 Task: Look for space in Lebu, Chile from 4th June, 2023 to 8th June, 2023 for 2 adults in price range Rs.8000 to Rs.16000. Place can be private room with 1  bedroom having 1 bed and 1 bathroom. Property type can be house, flat, guest house, hotel. Booking option can be shelf check-in. Required host language is English.
Action: Mouse moved to (409, 131)
Screenshot: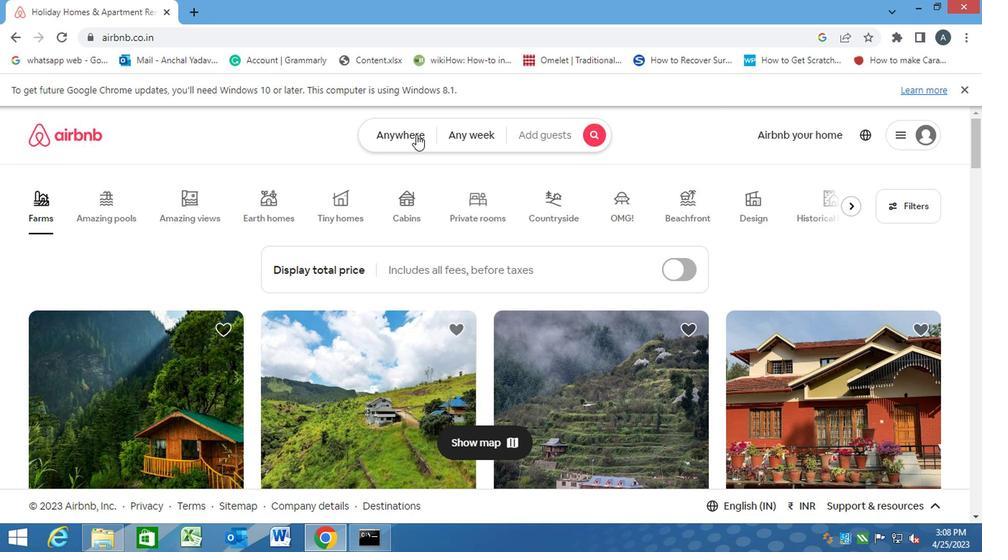 
Action: Mouse pressed left at (409, 131)
Screenshot: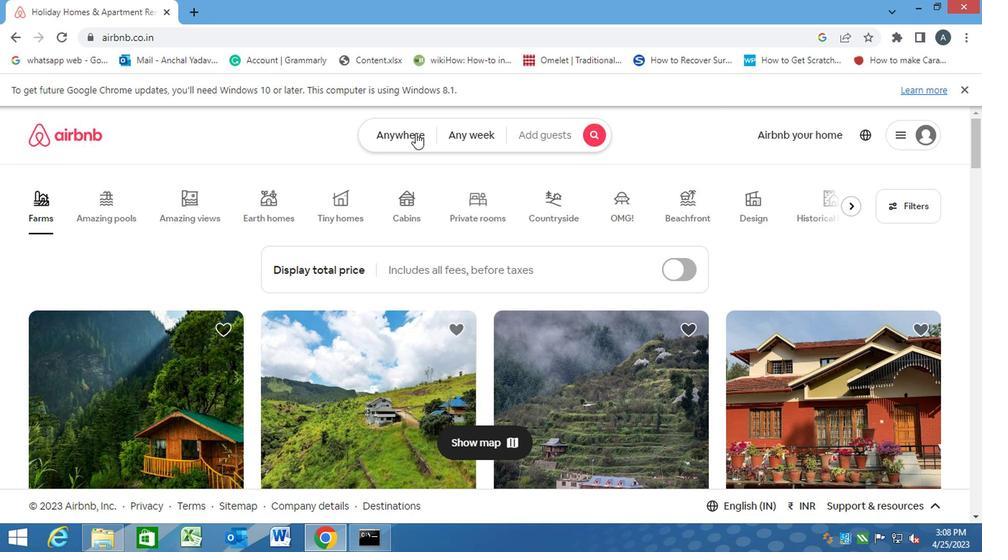 
Action: Mouse moved to (319, 180)
Screenshot: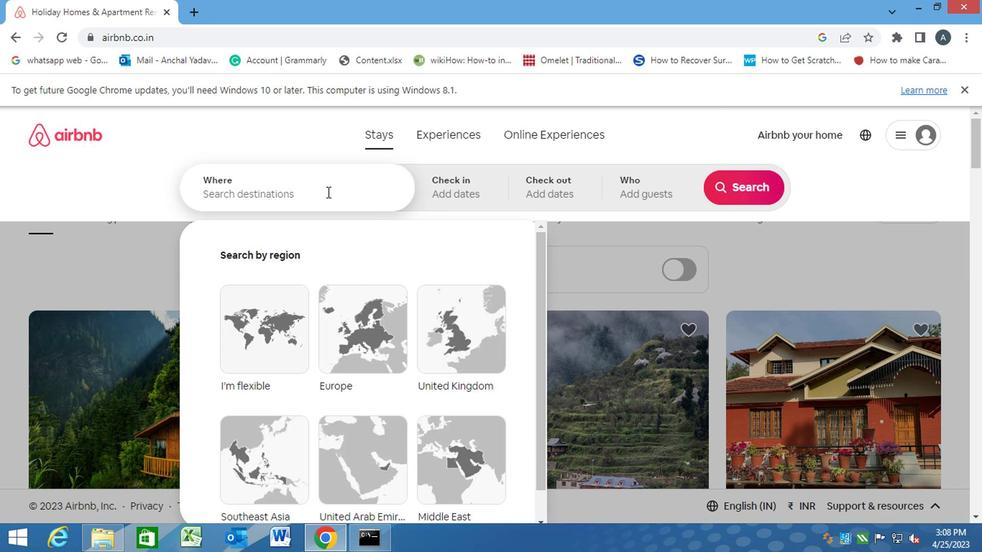 
Action: Mouse pressed left at (319, 180)
Screenshot: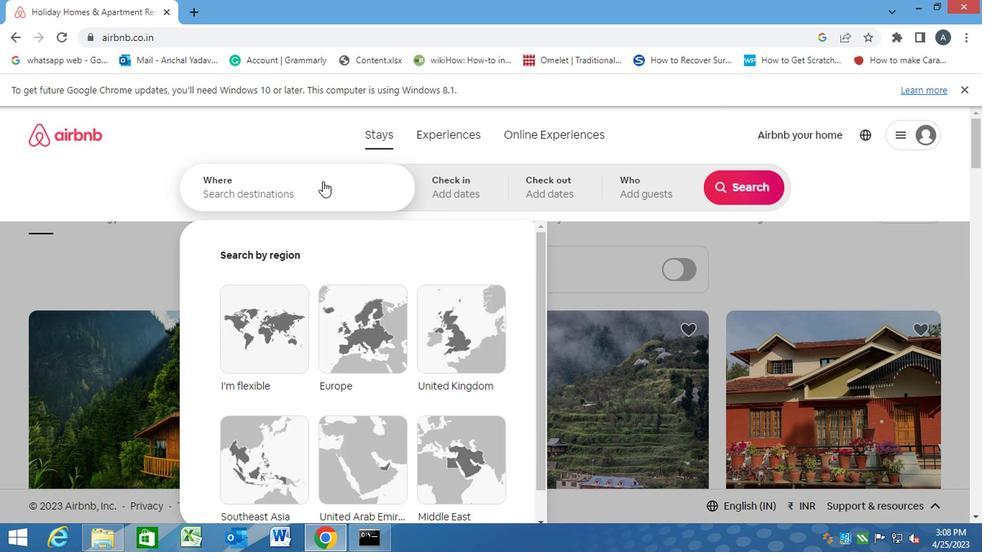 
Action: Key pressed l<Key.backspace><Key.caps_lock>l<Key.caps_lock>ebu,<Key.space><Key.caps_lock>c<Key.caps_lock>hile<Key.enter>
Screenshot: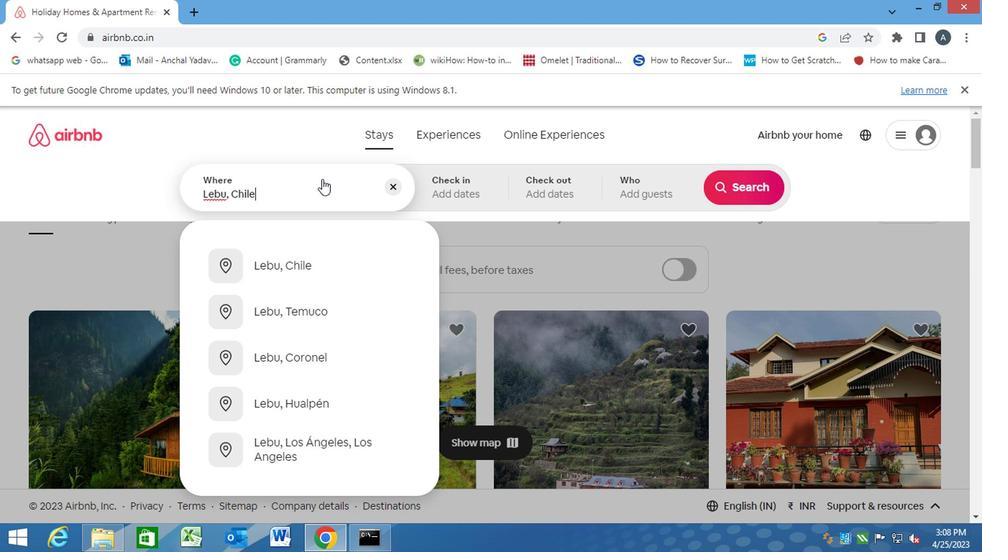 
Action: Mouse moved to (725, 297)
Screenshot: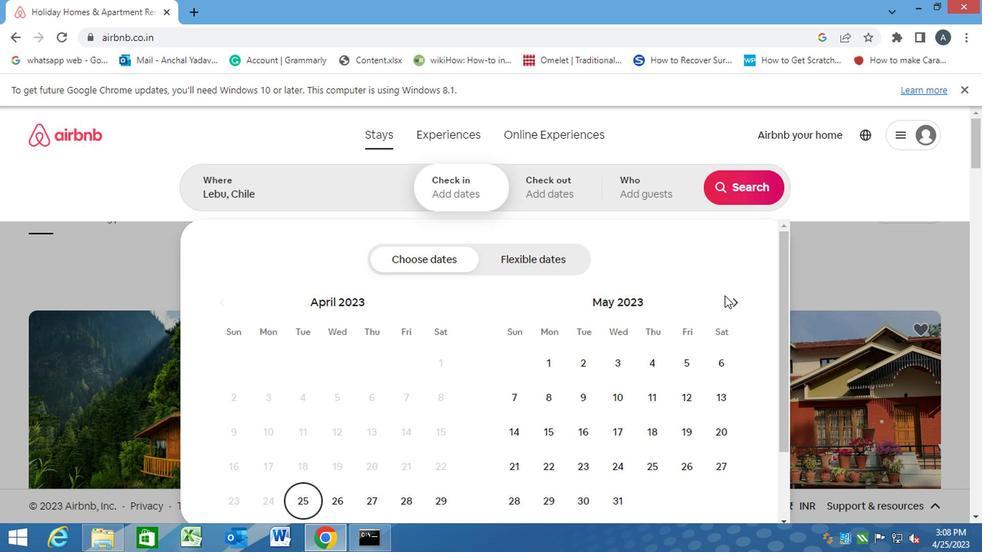 
Action: Mouse pressed left at (725, 297)
Screenshot: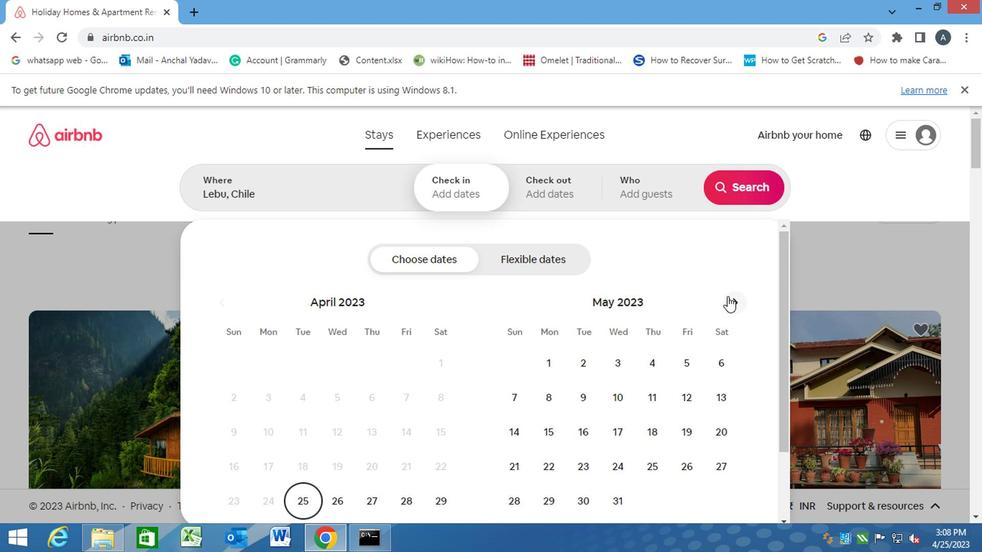 
Action: Mouse moved to (518, 395)
Screenshot: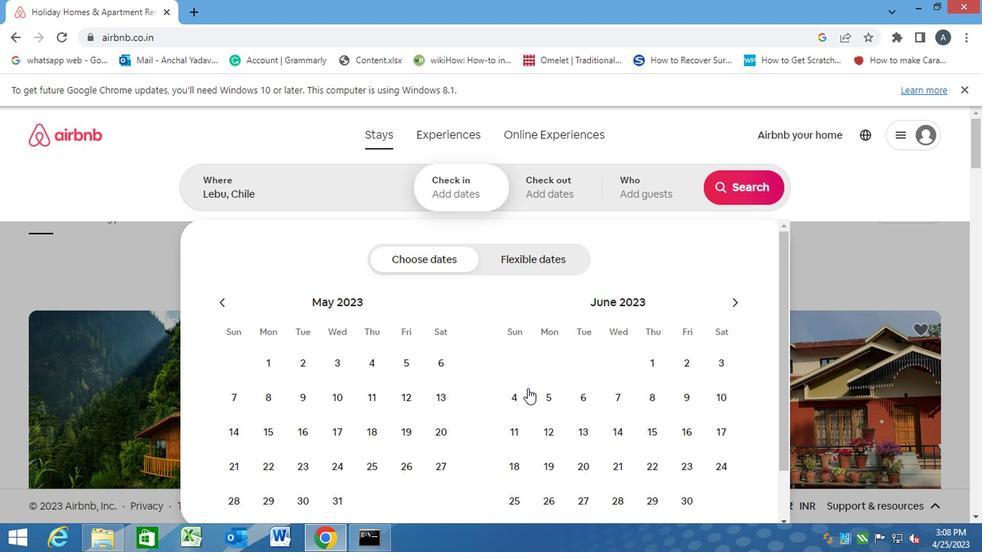 
Action: Mouse pressed left at (518, 395)
Screenshot: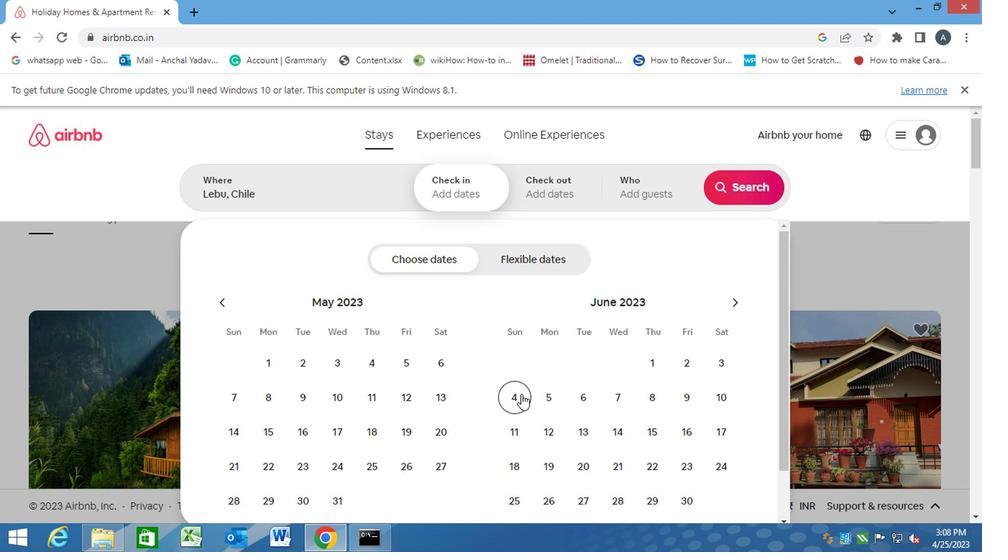
Action: Mouse moved to (656, 400)
Screenshot: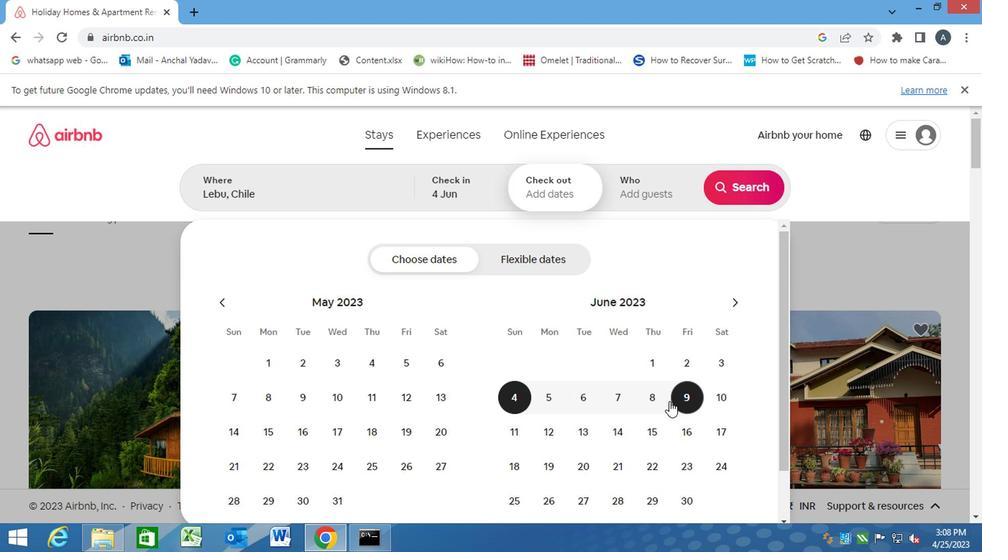 
Action: Mouse pressed left at (656, 400)
Screenshot: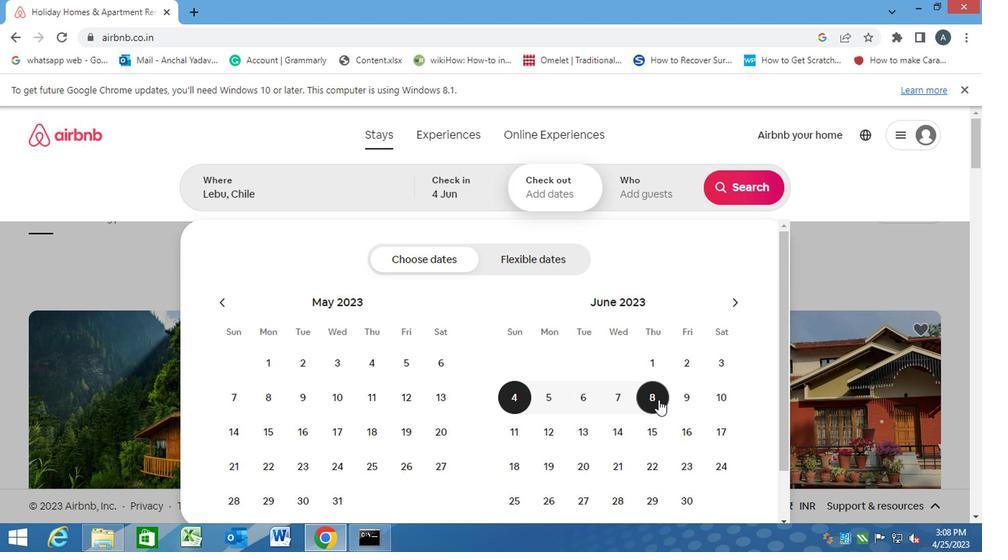 
Action: Mouse moved to (649, 191)
Screenshot: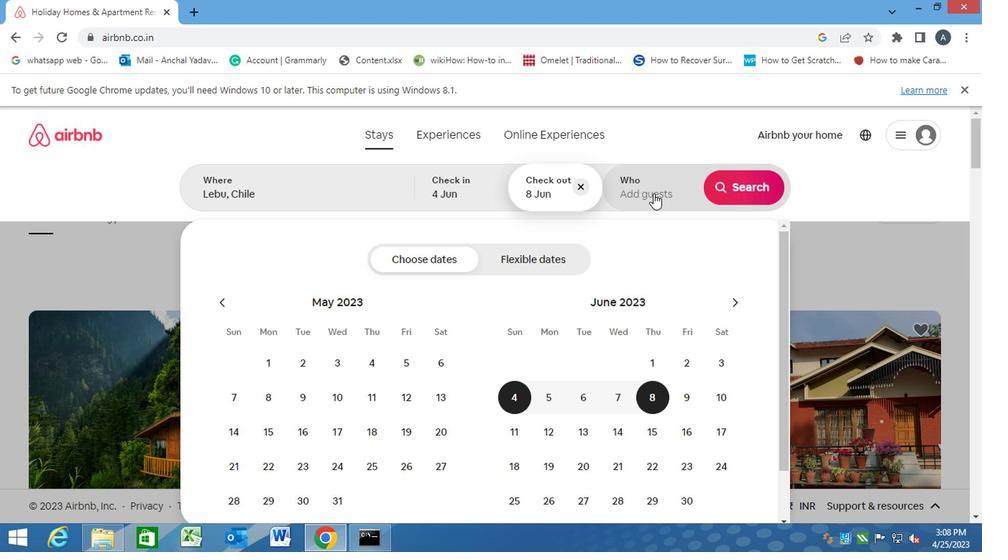 
Action: Mouse pressed left at (649, 191)
Screenshot: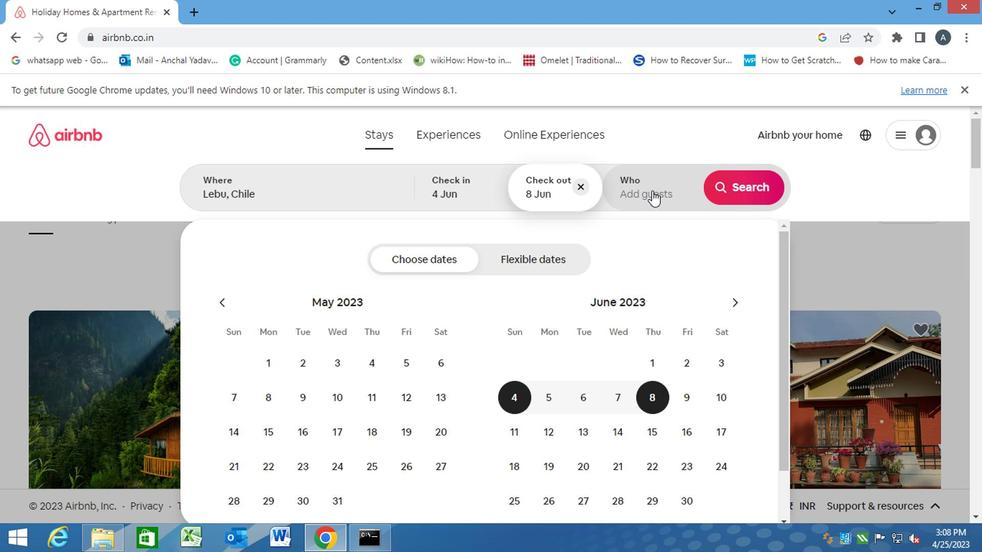 
Action: Mouse moved to (747, 266)
Screenshot: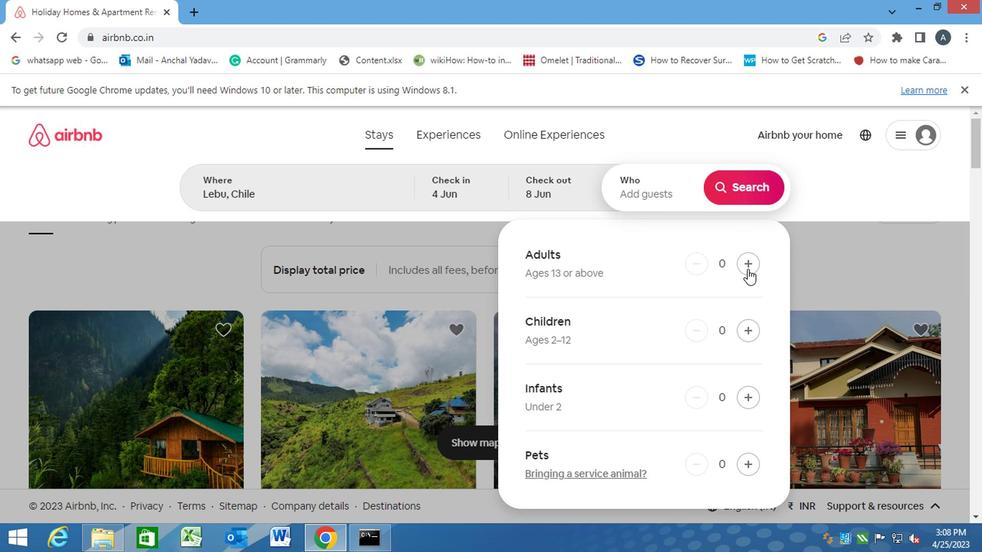 
Action: Mouse pressed left at (747, 266)
Screenshot: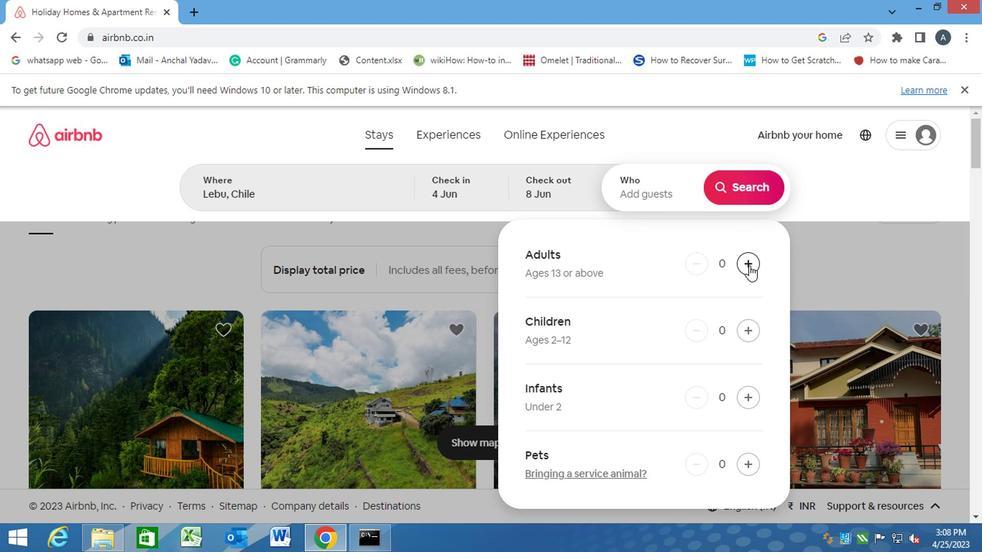 
Action: Mouse pressed left at (747, 266)
Screenshot: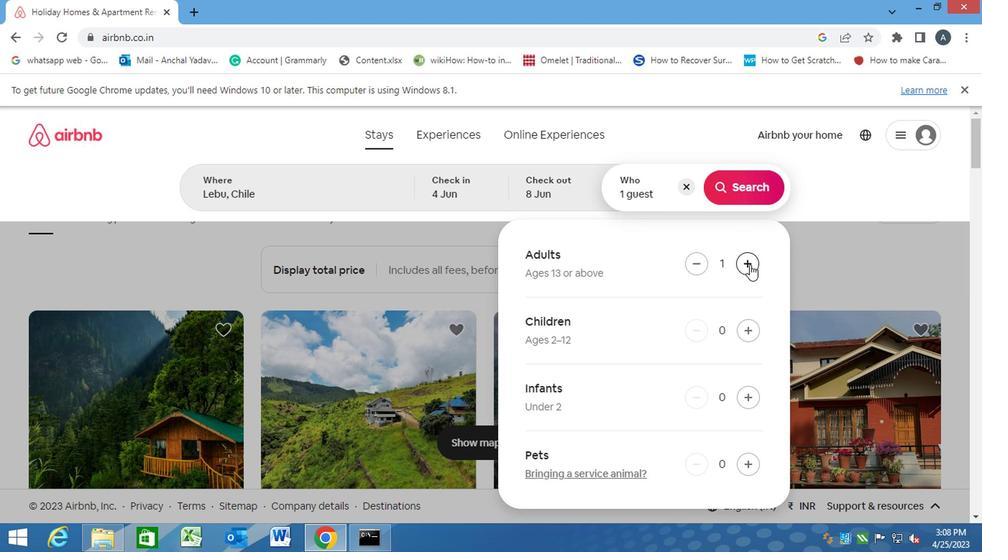 
Action: Mouse moved to (745, 205)
Screenshot: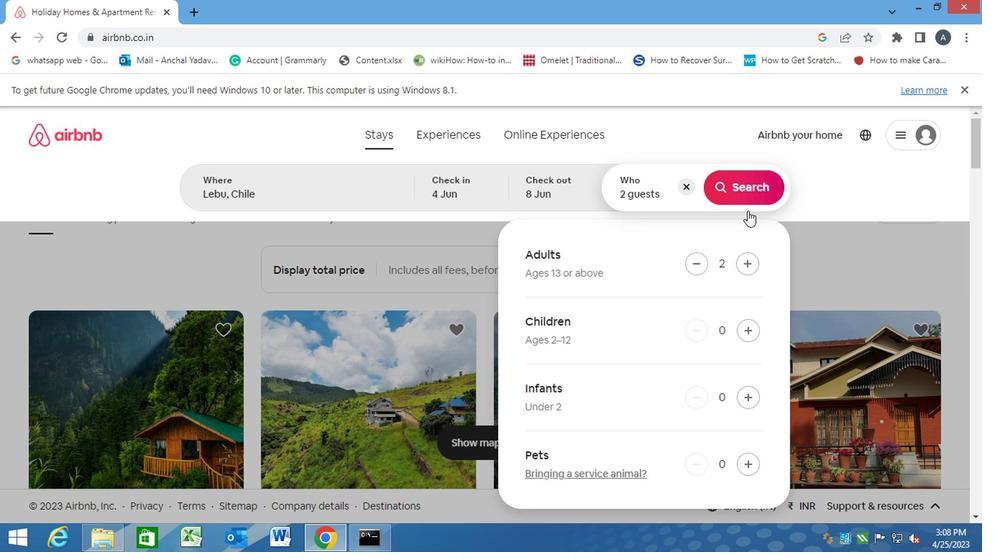 
Action: Mouse pressed left at (745, 205)
Screenshot: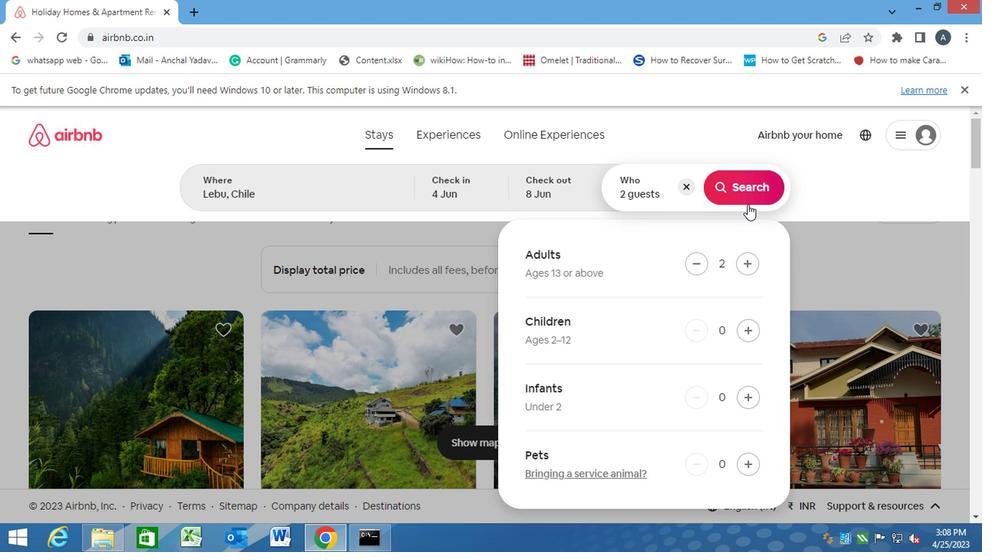 
Action: Mouse moved to (933, 197)
Screenshot: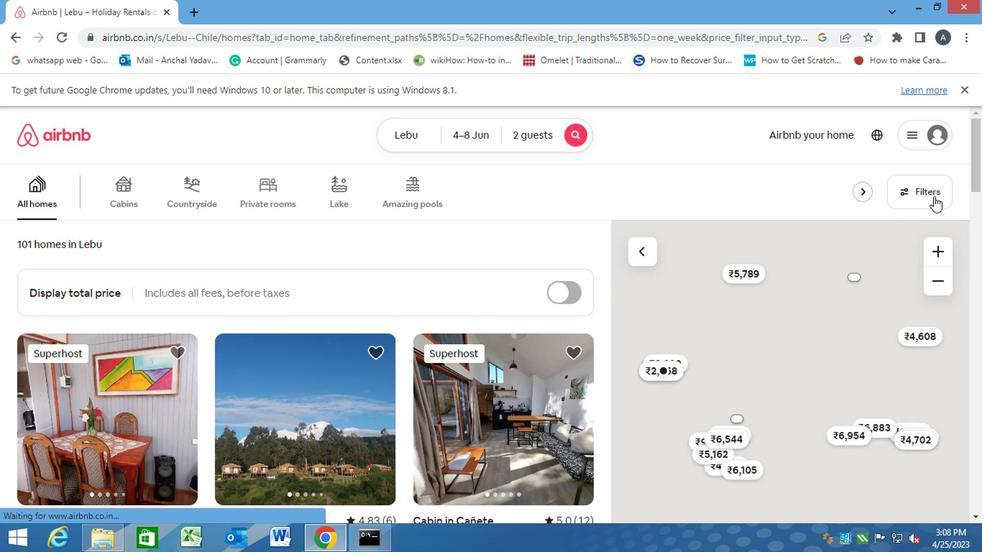 
Action: Mouse pressed left at (933, 197)
Screenshot: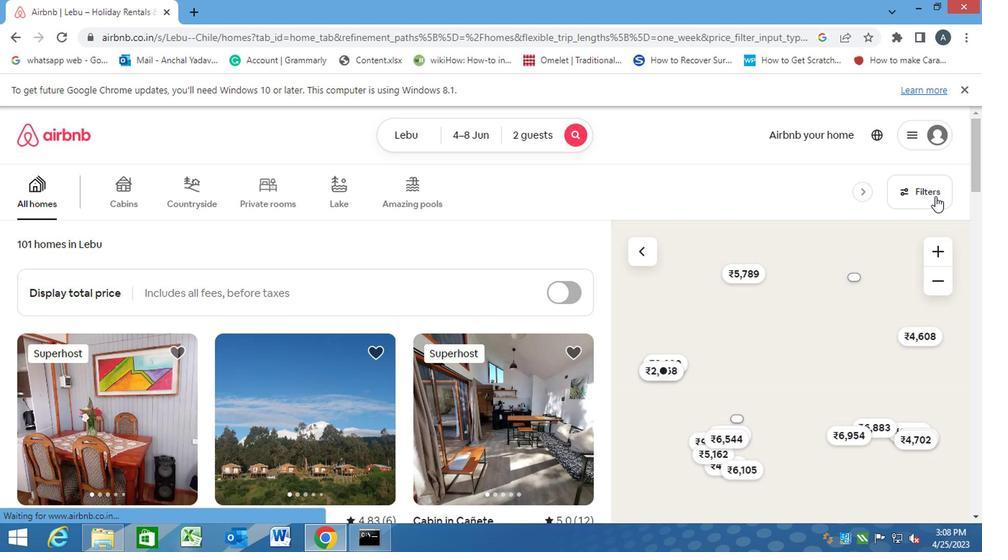 
Action: Mouse moved to (318, 368)
Screenshot: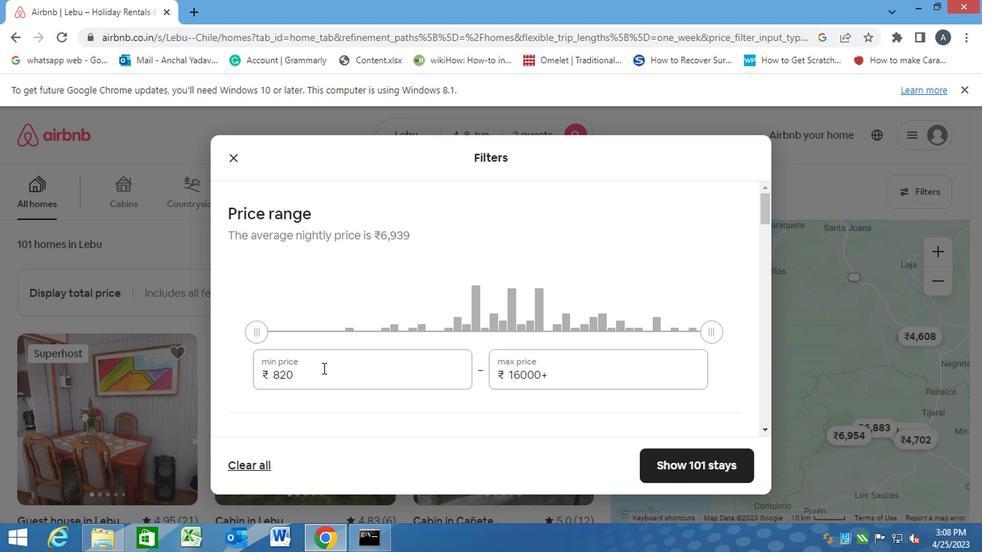 
Action: Mouse pressed left at (318, 368)
Screenshot: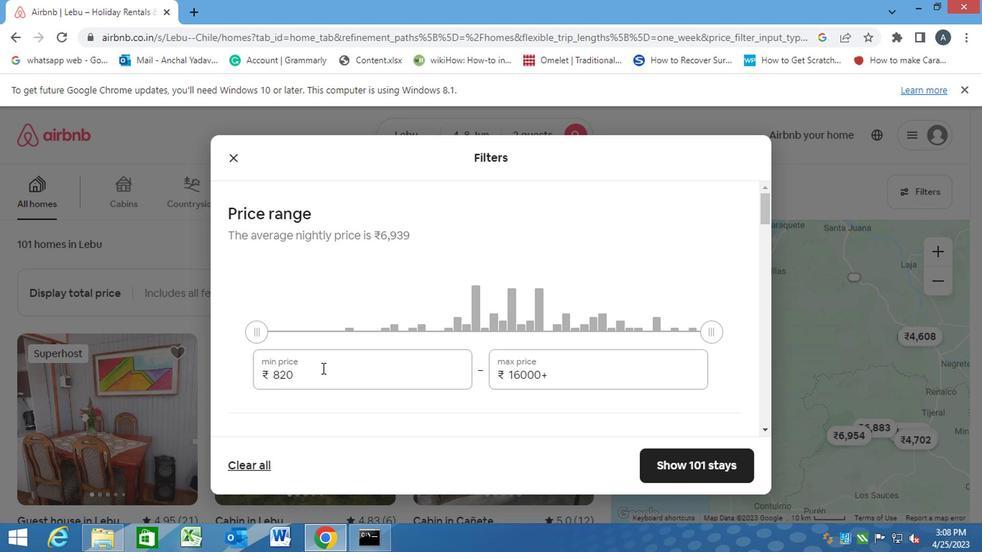 
Action: Mouse moved to (242, 377)
Screenshot: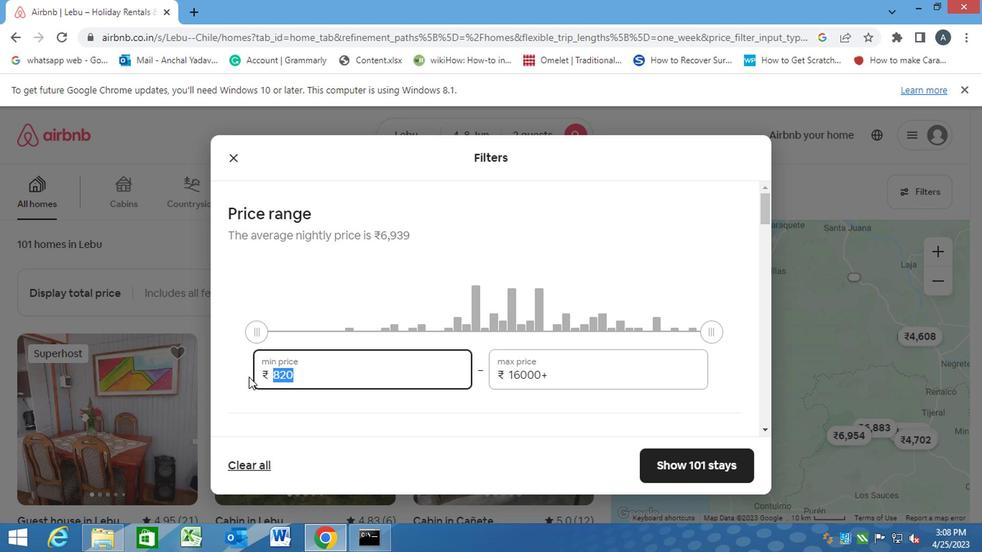 
Action: Key pressed 8000<Key.backspace><Key.backspace><Key.backspace><Key.backspace><Key.backspace><Key.backspace><Key.backspace><Key.backspace><Key.backspace><Key.backspace><Key.backspace><Key.backspace><Key.backspace>8000<Key.tab><Key.backspace>1000
Screenshot: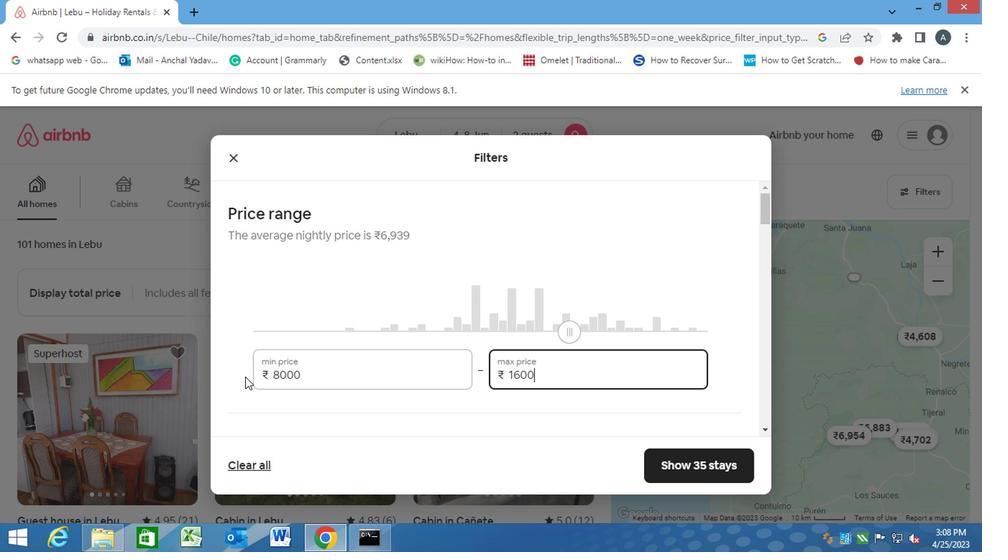 
Action: Mouse moved to (292, 417)
Screenshot: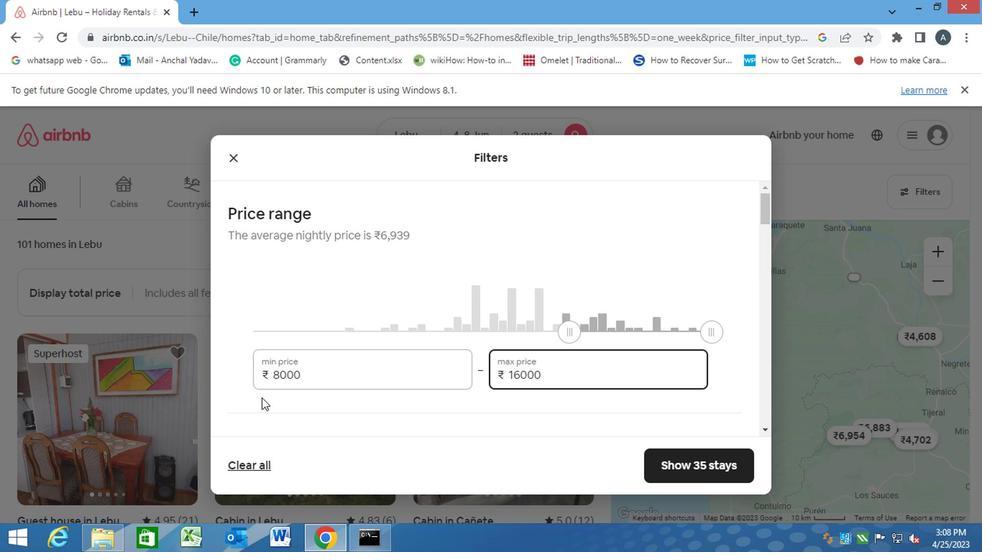 
Action: Mouse pressed left at (292, 417)
Screenshot: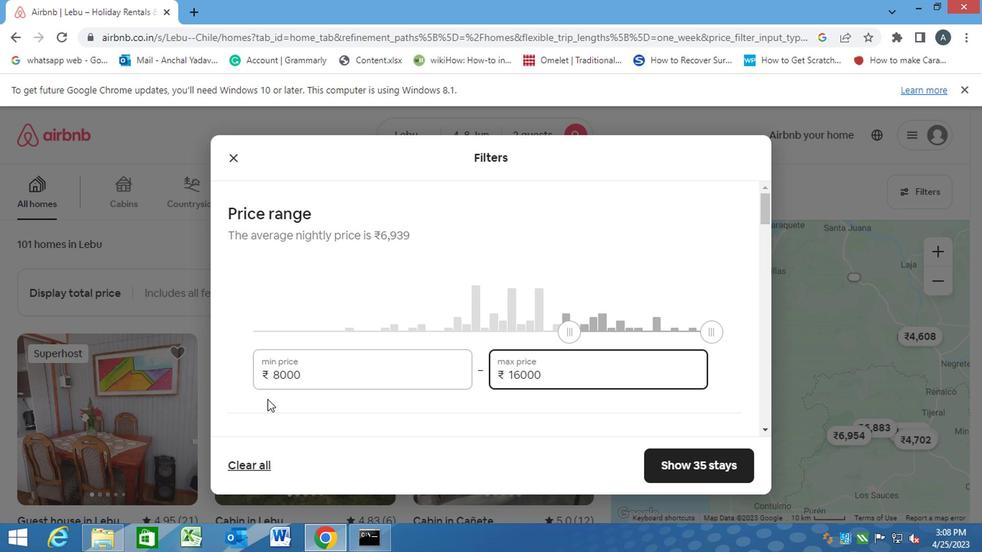 
Action: Mouse scrolled (292, 417) with delta (0, 0)
Screenshot: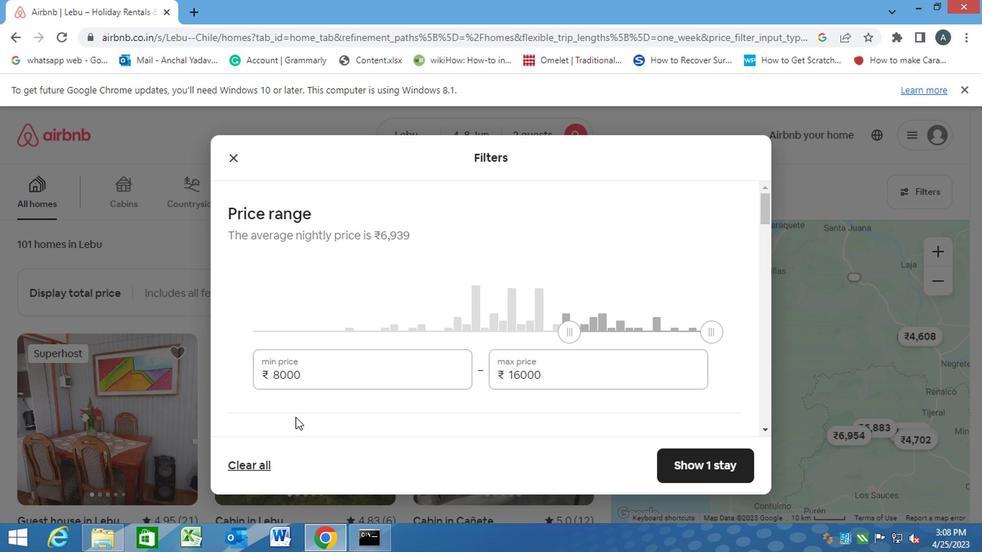 
Action: Mouse scrolled (292, 417) with delta (0, 0)
Screenshot: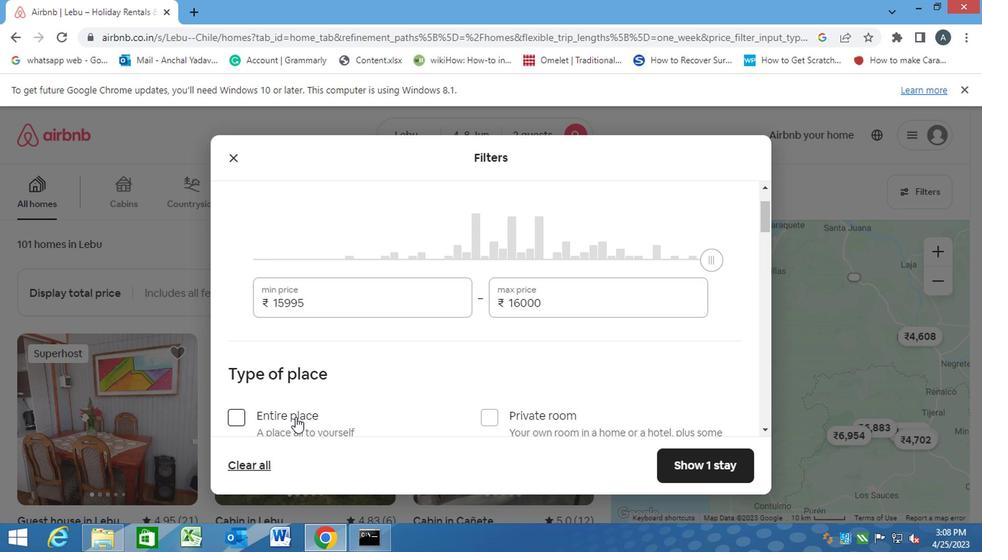 
Action: Mouse moved to (485, 352)
Screenshot: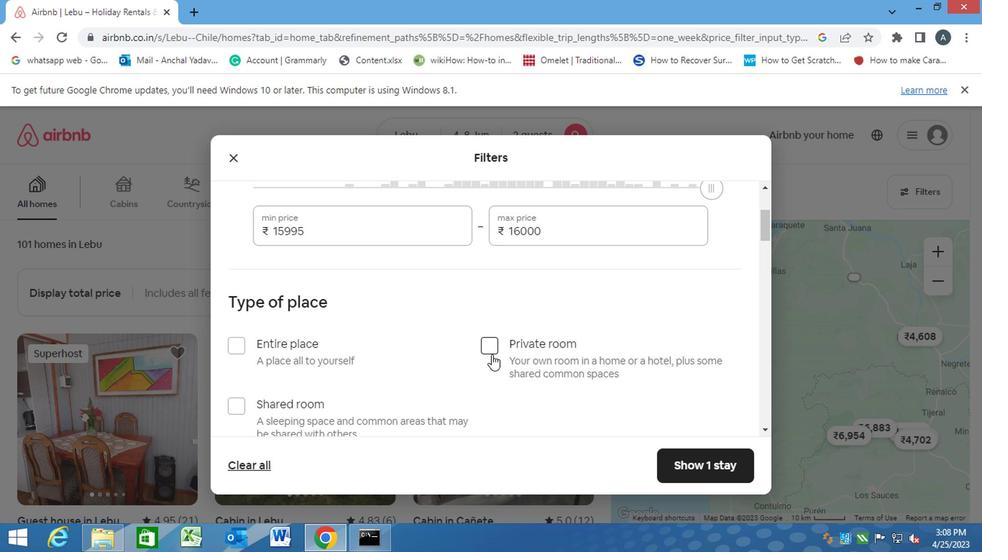 
Action: Mouse pressed left at (485, 352)
Screenshot: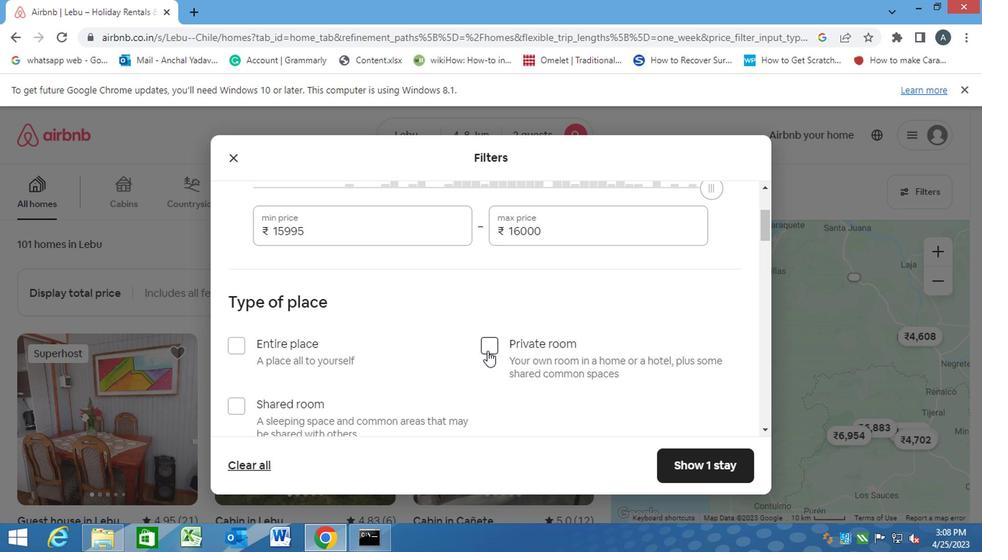 
Action: Mouse moved to (484, 354)
Screenshot: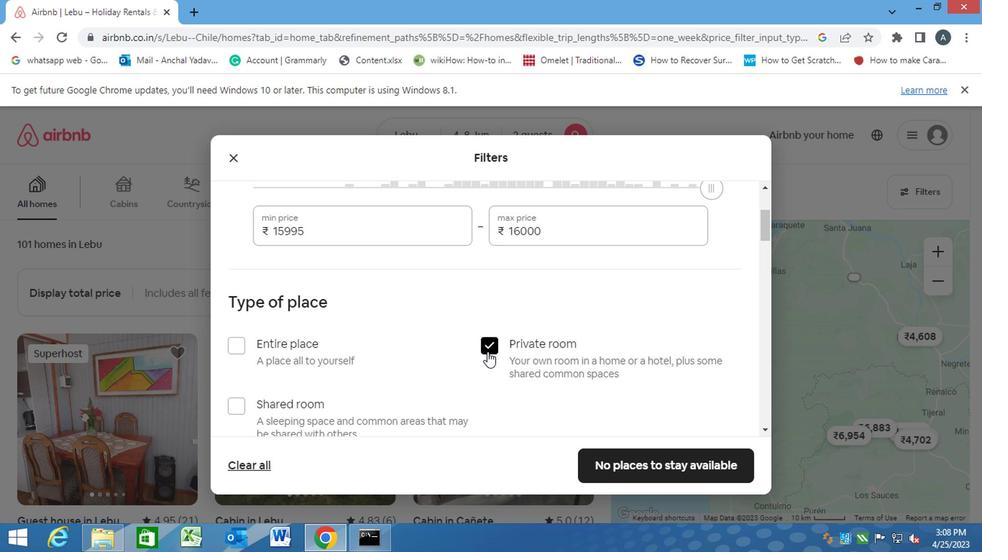 
Action: Mouse scrolled (484, 353) with delta (0, -1)
Screenshot: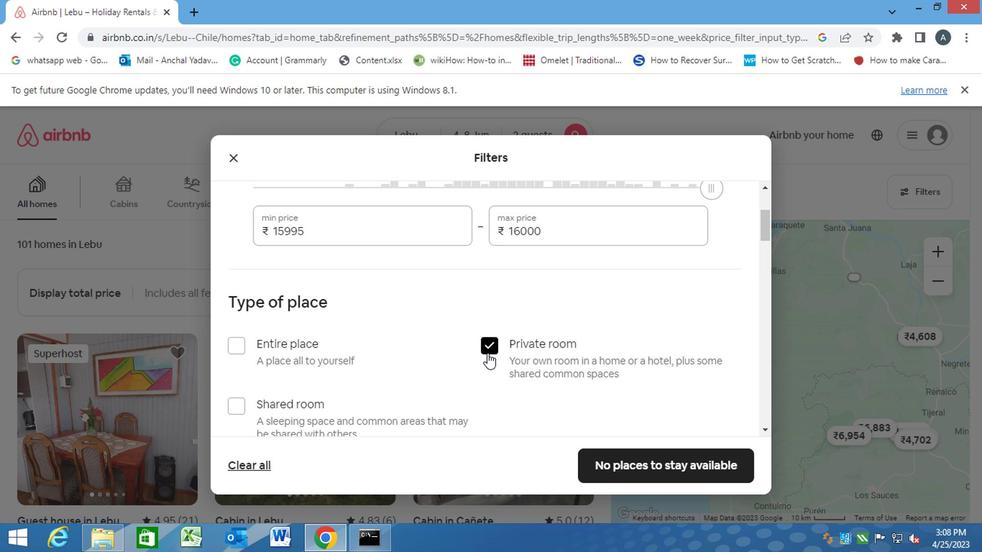 
Action: Mouse scrolled (484, 353) with delta (0, -1)
Screenshot: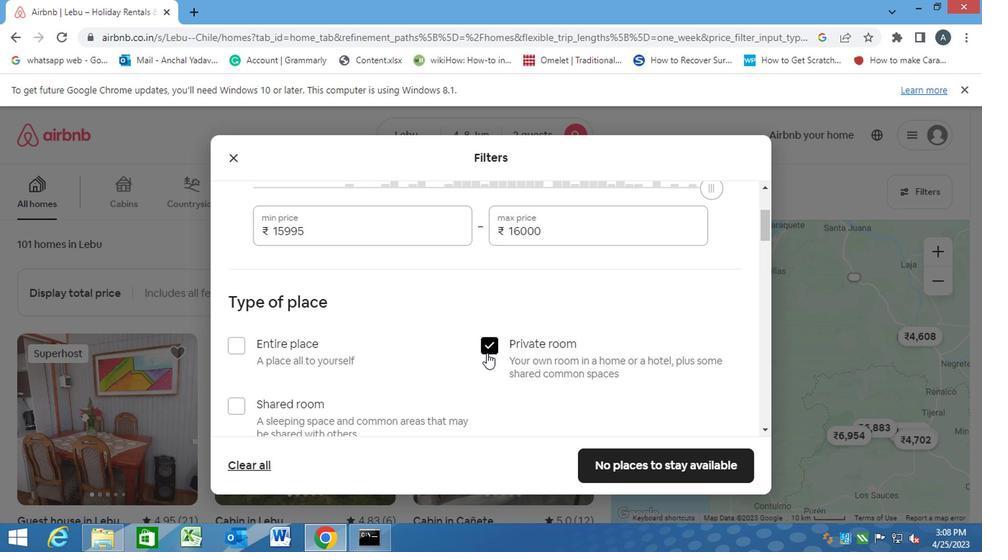 
Action: Mouse scrolled (484, 353) with delta (0, -1)
Screenshot: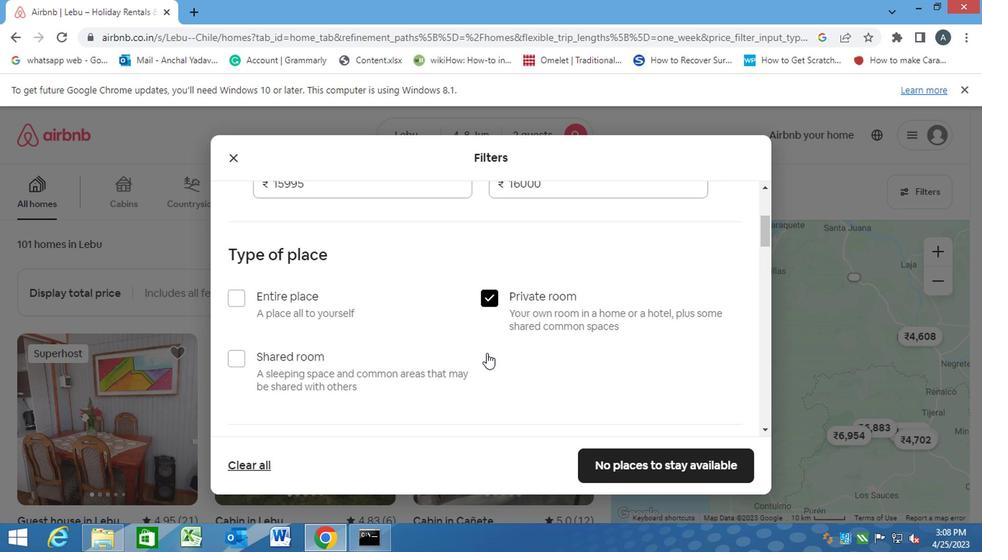 
Action: Mouse scrolled (484, 353) with delta (0, -1)
Screenshot: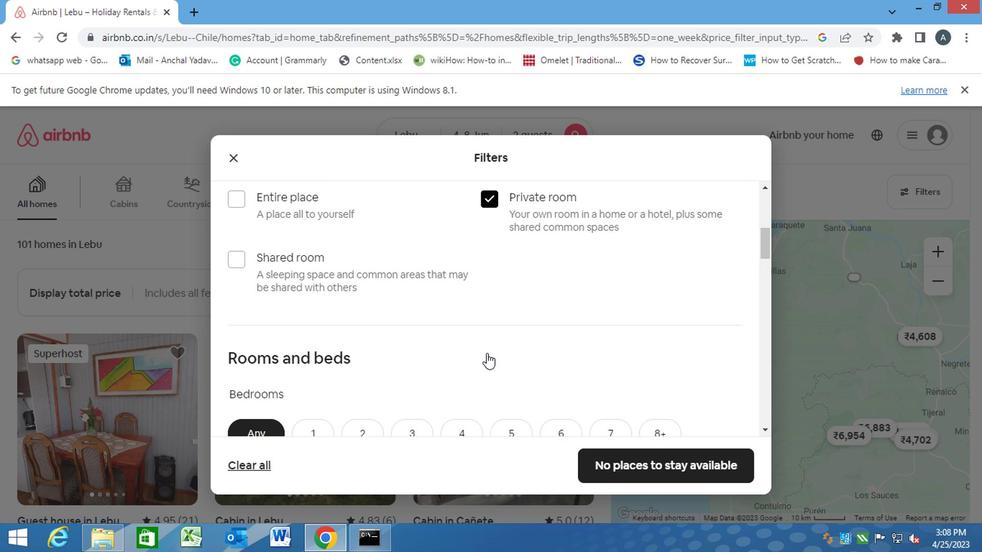
Action: Mouse moved to (483, 354)
Screenshot: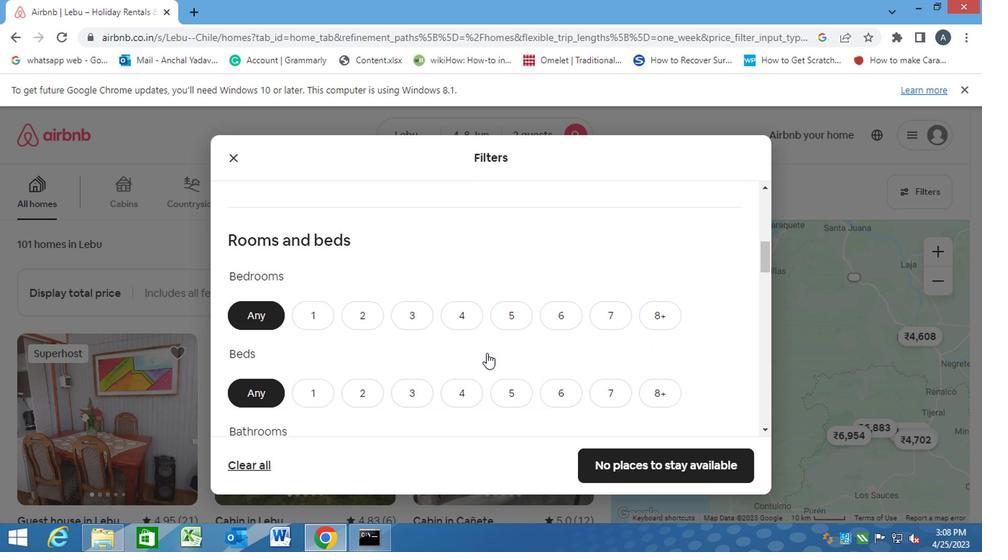 
Action: Mouse scrolled (483, 354) with delta (0, 0)
Screenshot: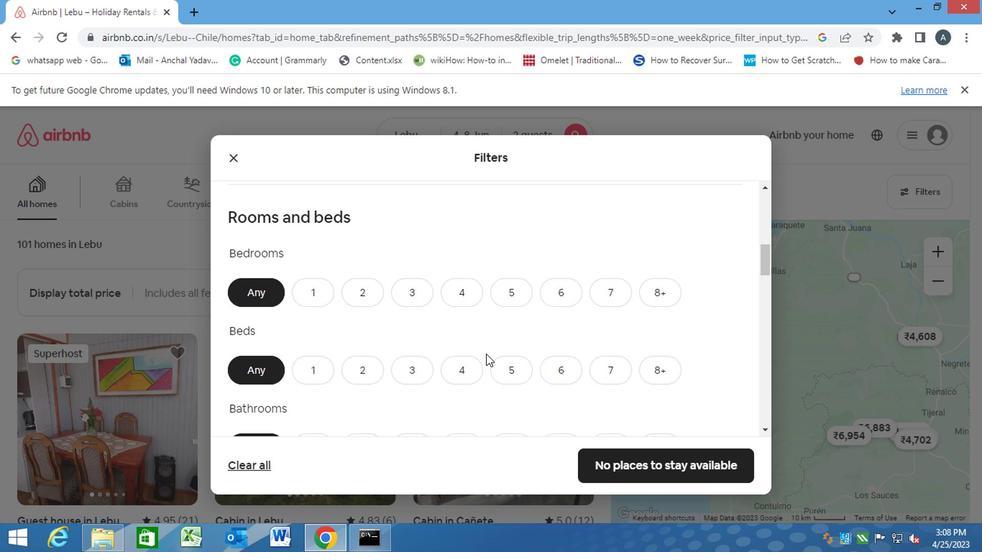
Action: Mouse moved to (310, 220)
Screenshot: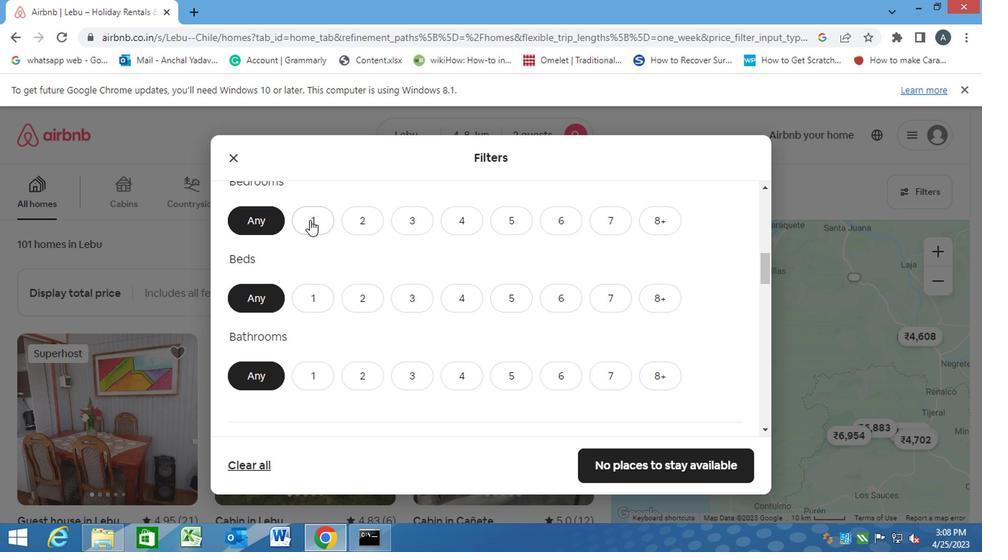 
Action: Mouse pressed left at (310, 220)
Screenshot: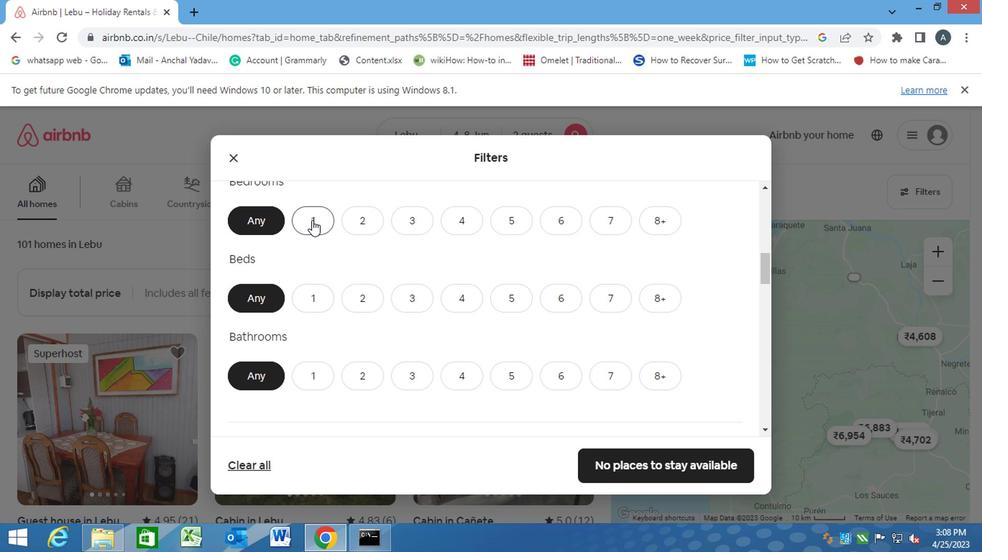 
Action: Mouse moved to (297, 300)
Screenshot: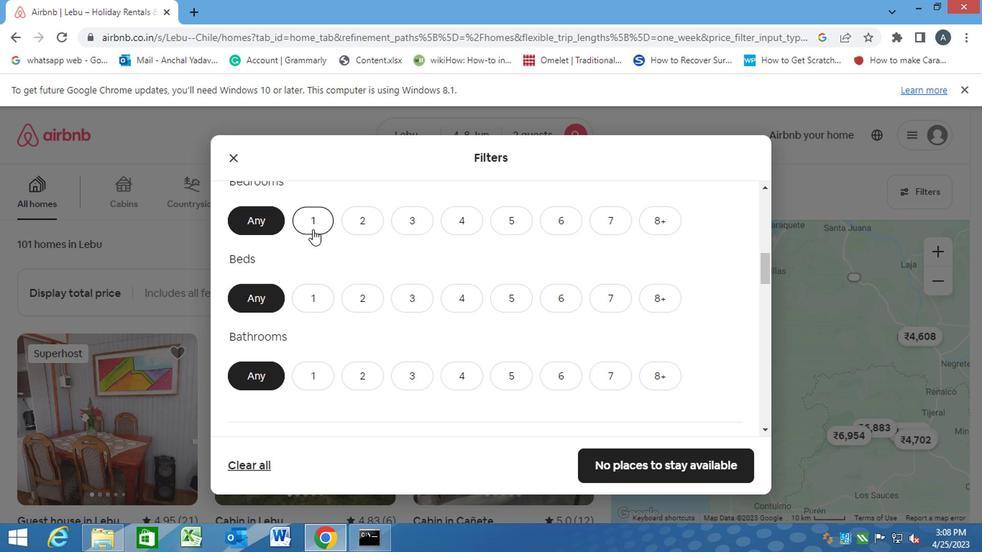 
Action: Mouse pressed left at (297, 300)
Screenshot: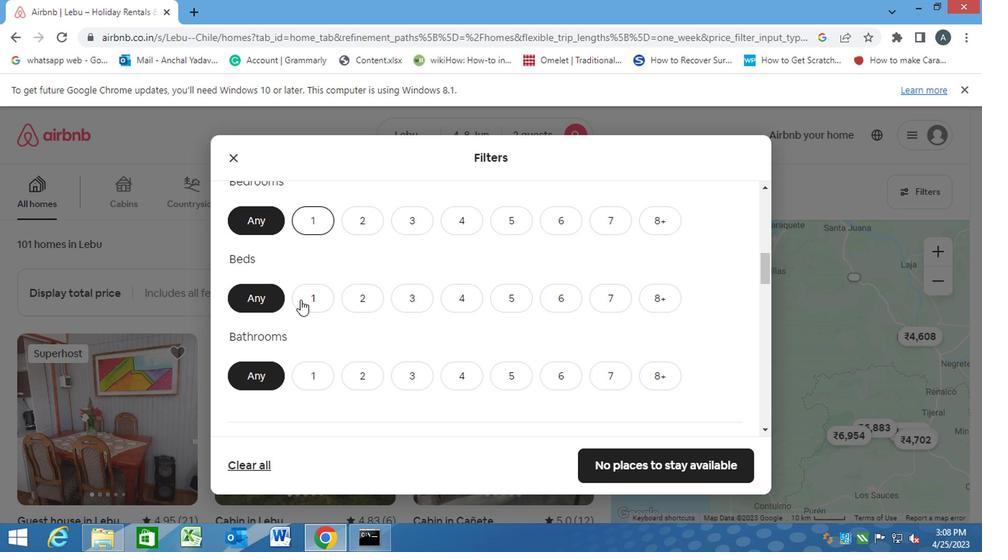 
Action: Mouse moved to (316, 377)
Screenshot: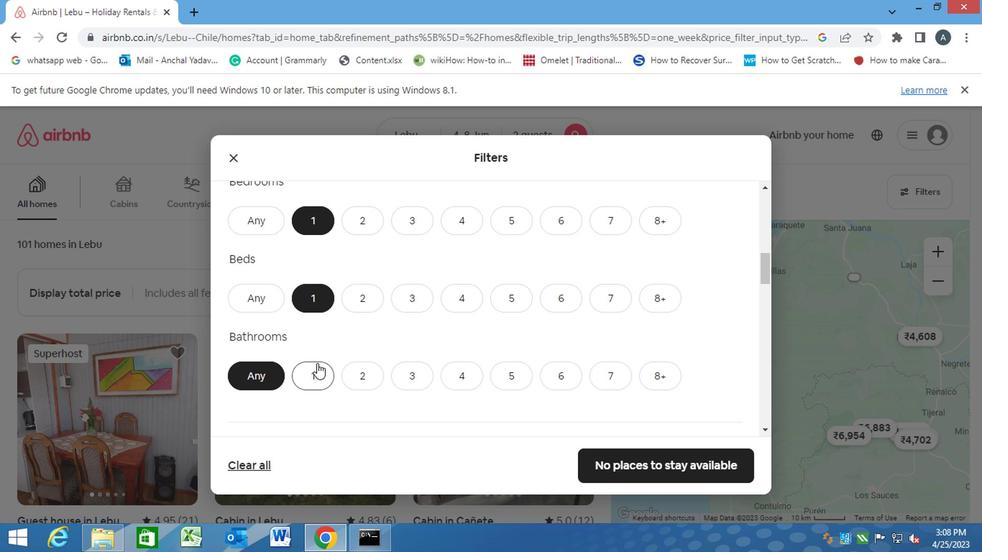 
Action: Mouse pressed left at (316, 377)
Screenshot: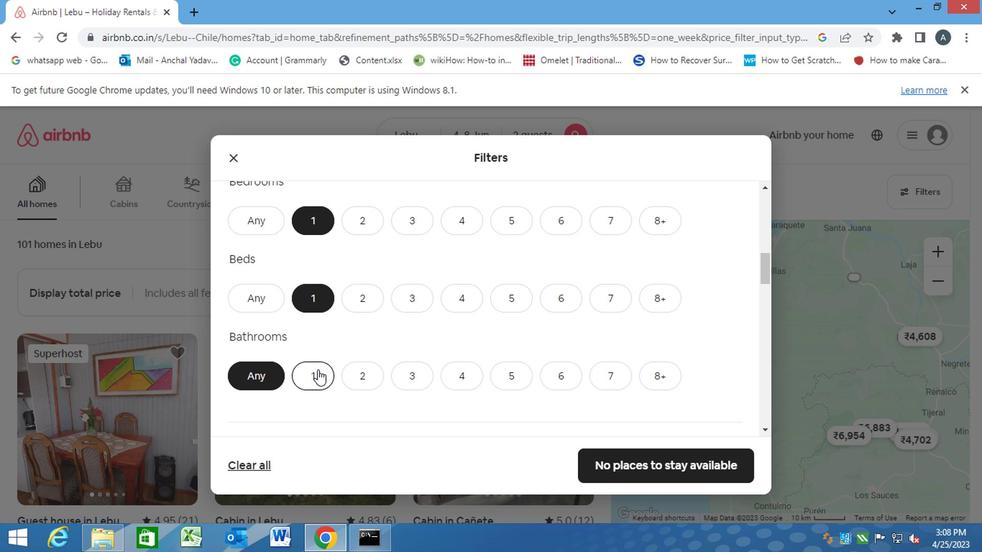 
Action: Mouse moved to (316, 377)
Screenshot: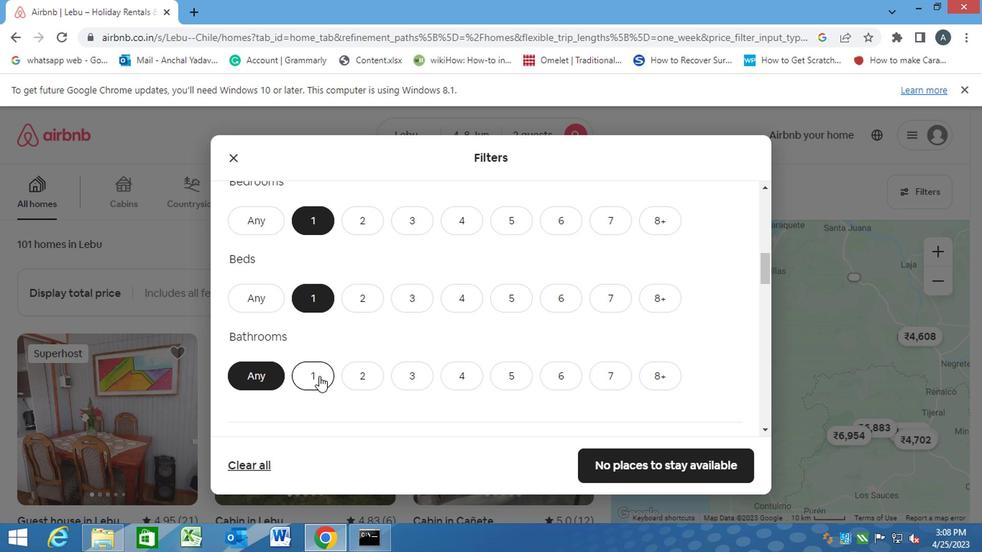 
Action: Mouse scrolled (316, 376) with delta (0, -1)
Screenshot: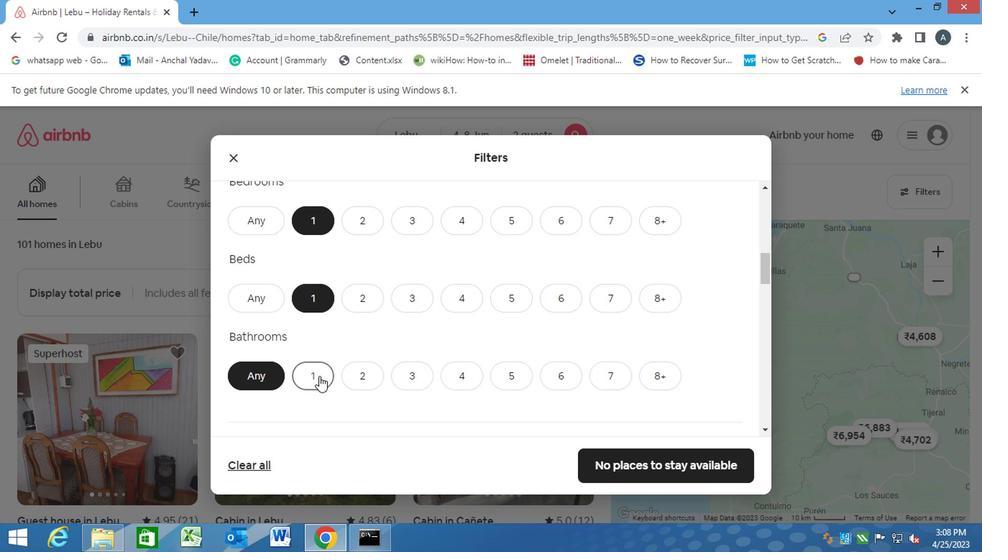 
Action: Mouse scrolled (316, 376) with delta (0, -1)
Screenshot: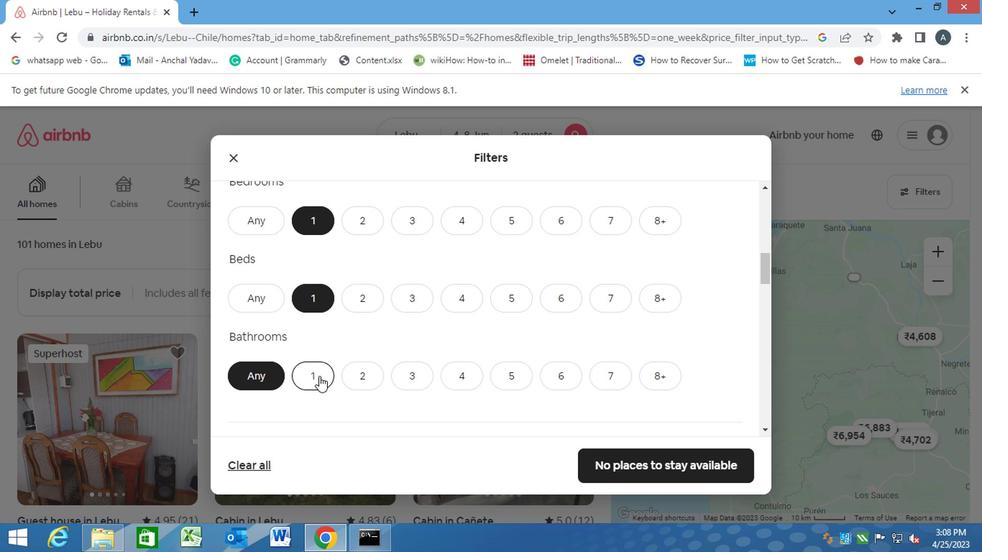 
Action: Mouse scrolled (316, 376) with delta (0, -1)
Screenshot: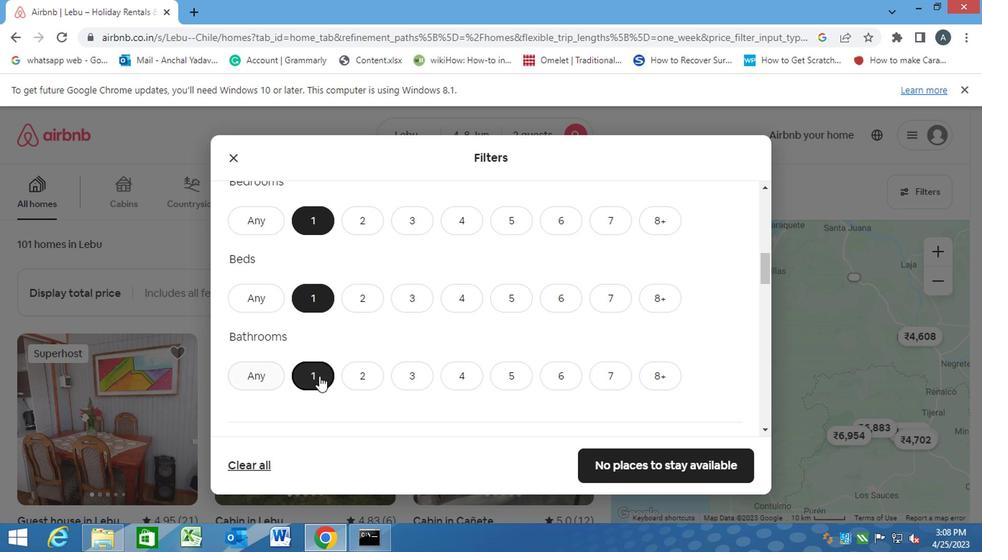 
Action: Mouse moved to (292, 329)
Screenshot: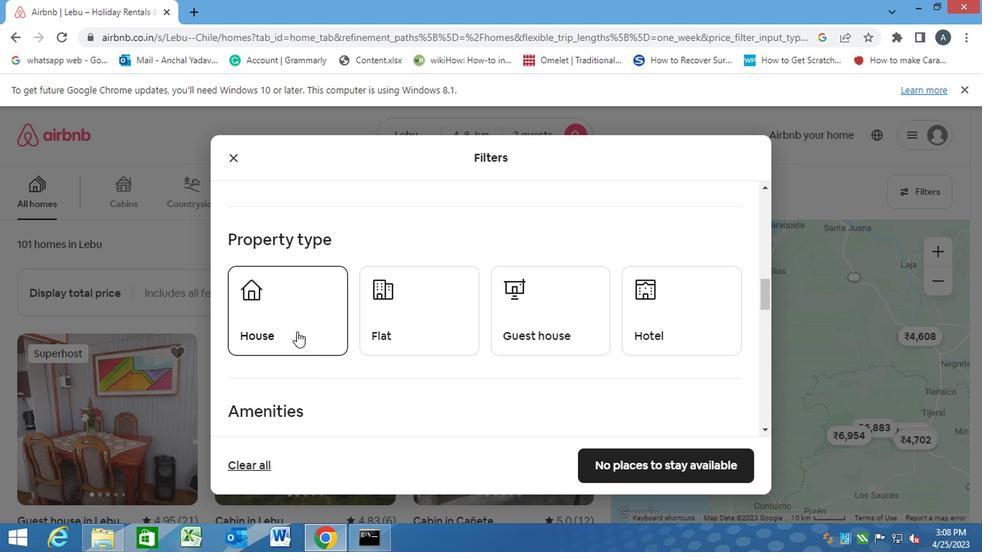 
Action: Mouse pressed left at (292, 329)
Screenshot: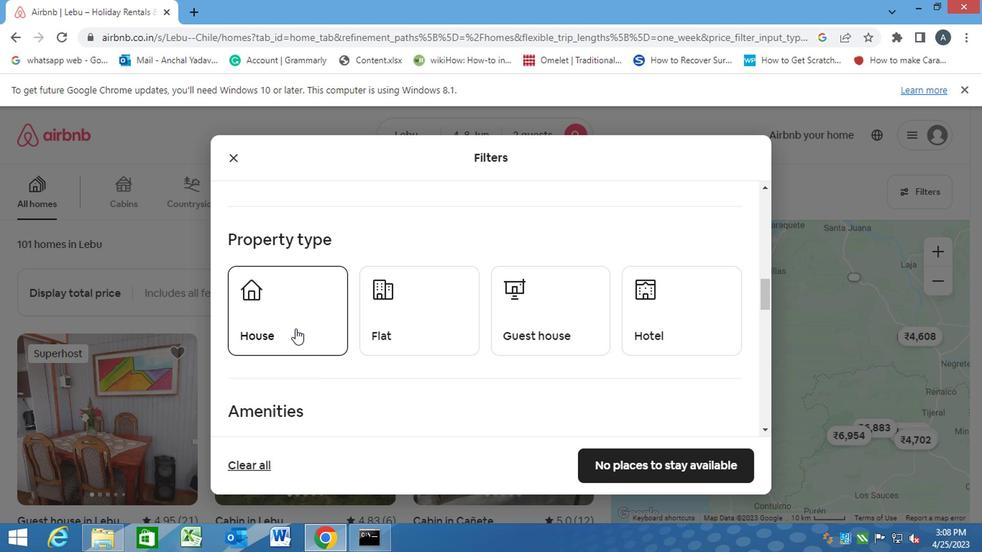 
Action: Mouse moved to (412, 323)
Screenshot: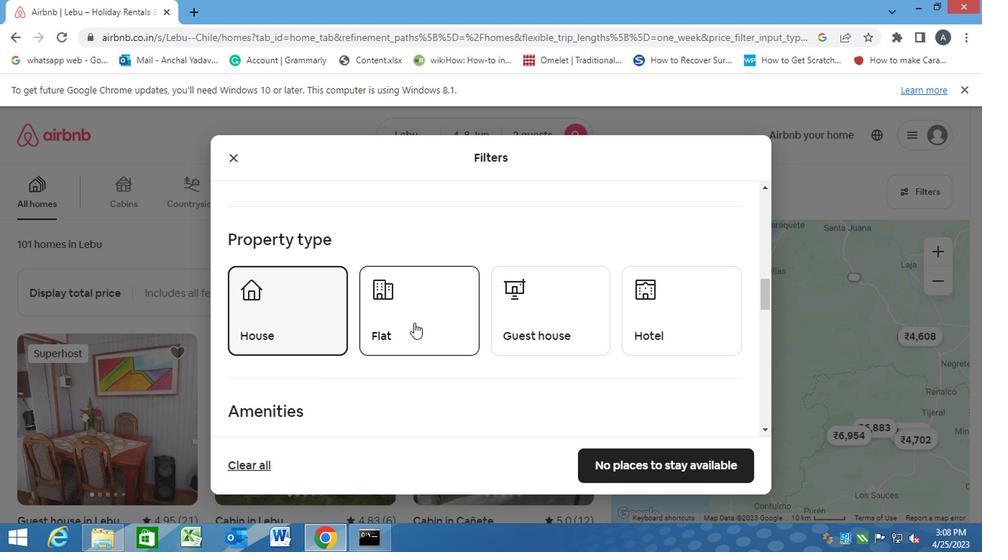 
Action: Mouse pressed left at (412, 323)
Screenshot: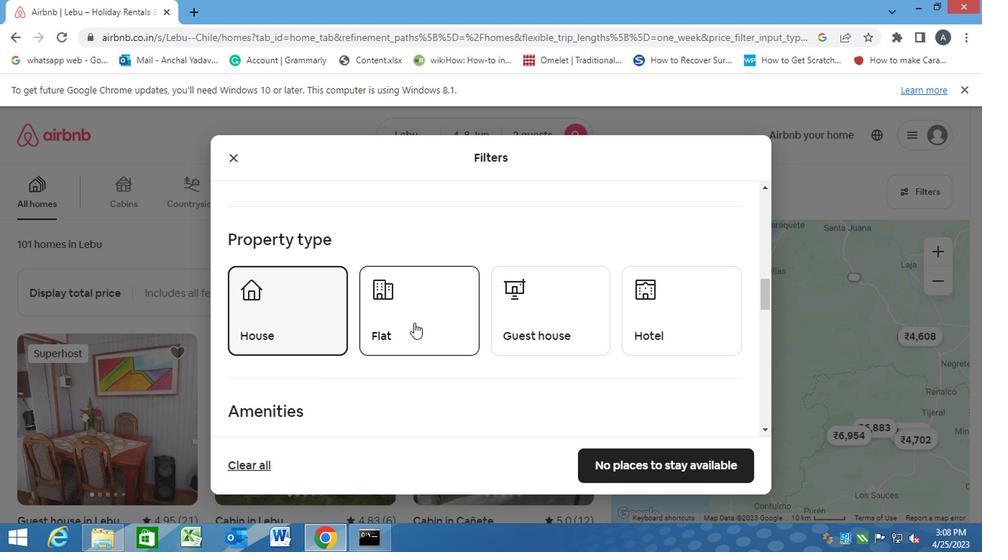 
Action: Mouse moved to (541, 320)
Screenshot: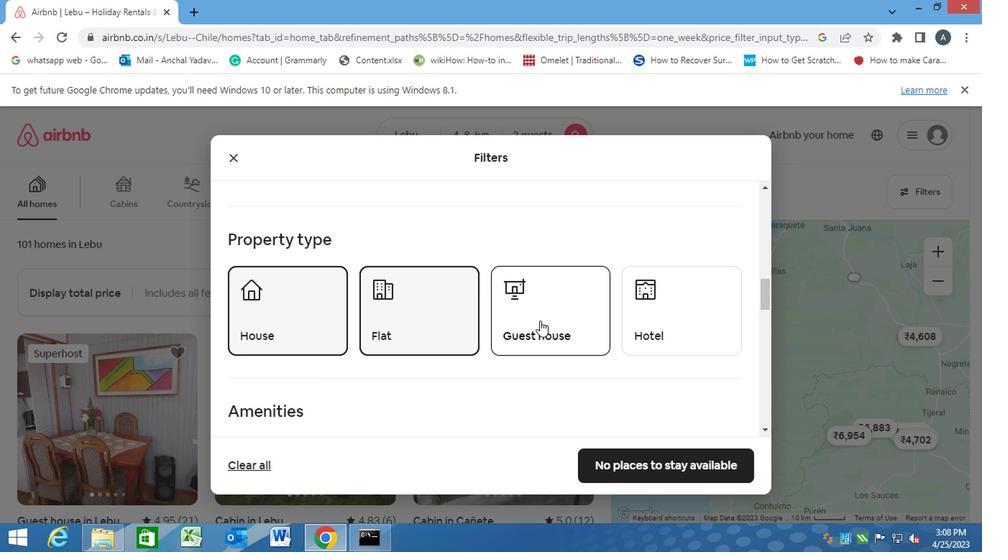 
Action: Mouse pressed left at (541, 320)
Screenshot: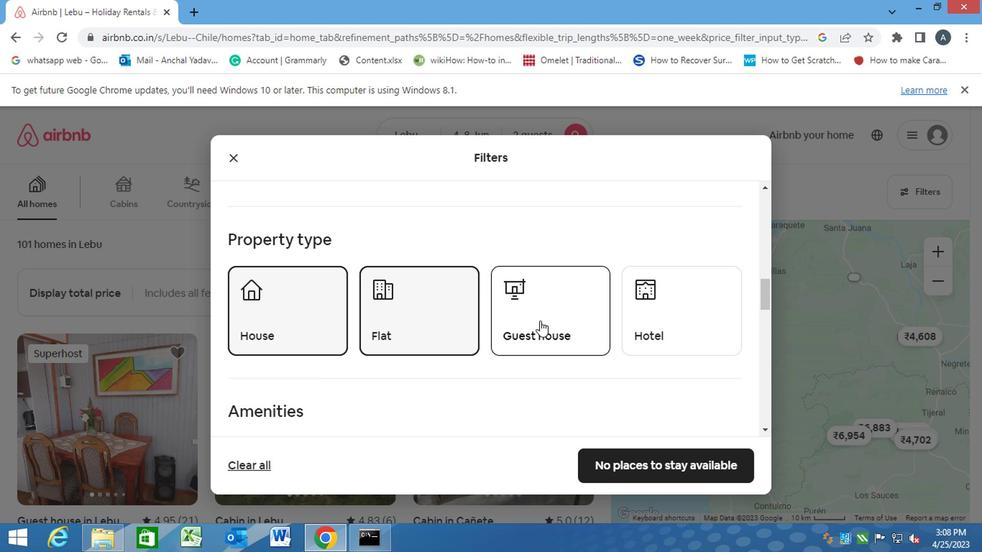 
Action: Mouse moved to (644, 316)
Screenshot: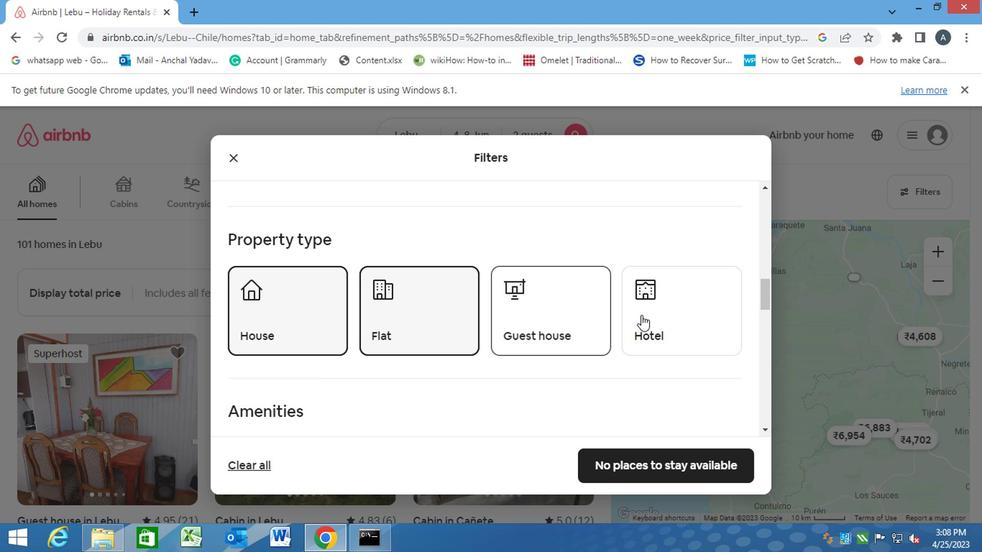 
Action: Mouse pressed left at (644, 316)
Screenshot: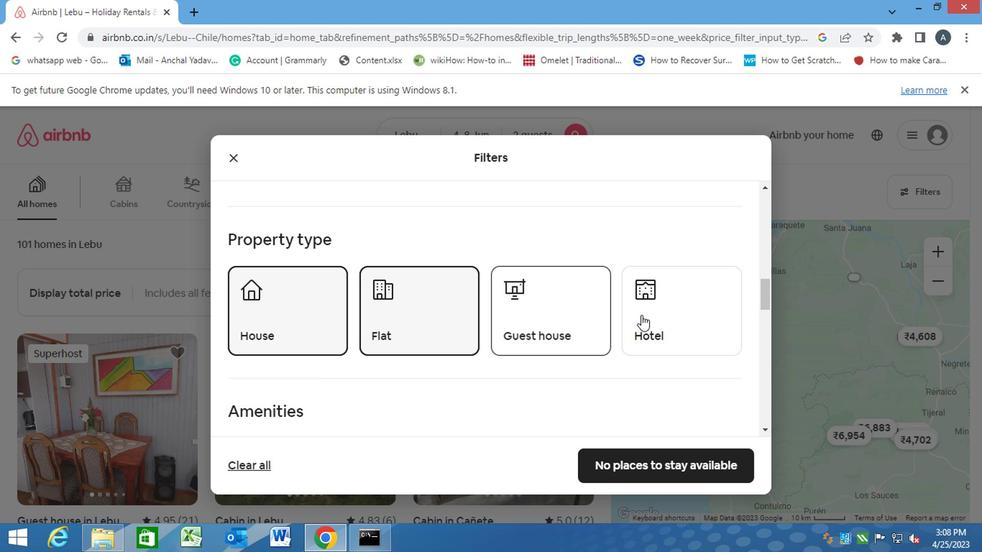 
Action: Mouse moved to (335, 398)
Screenshot: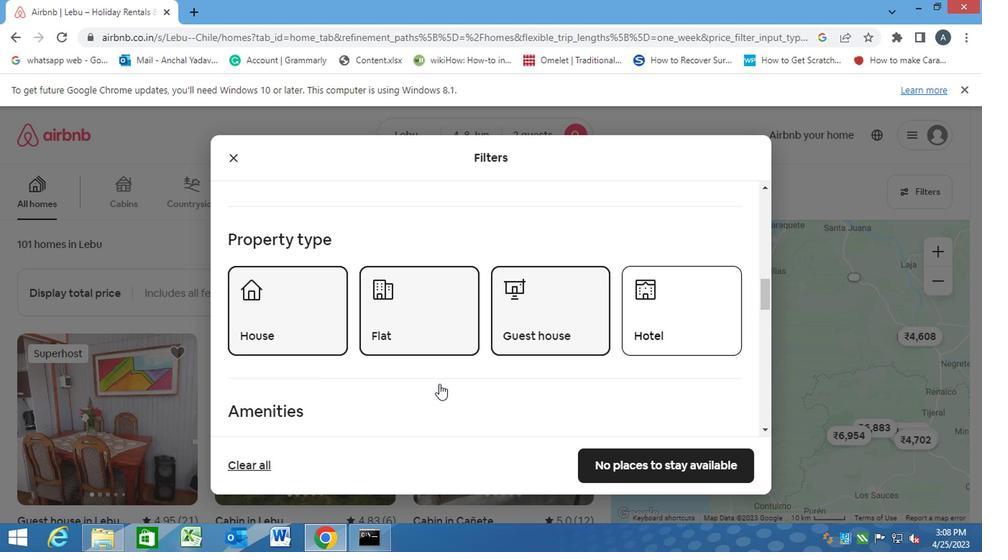 
Action: Mouse scrolled (335, 397) with delta (0, -1)
Screenshot: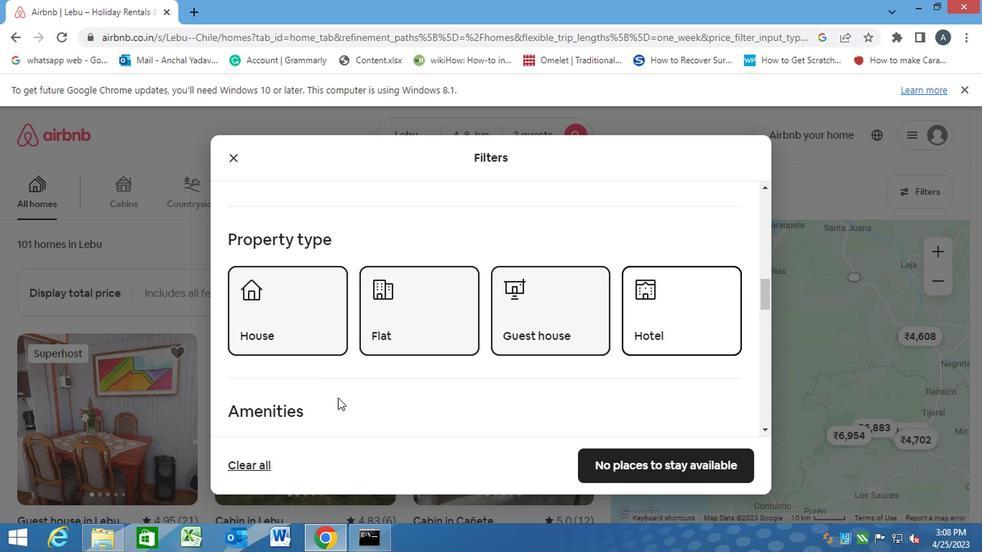 
Action: Mouse scrolled (335, 397) with delta (0, -1)
Screenshot: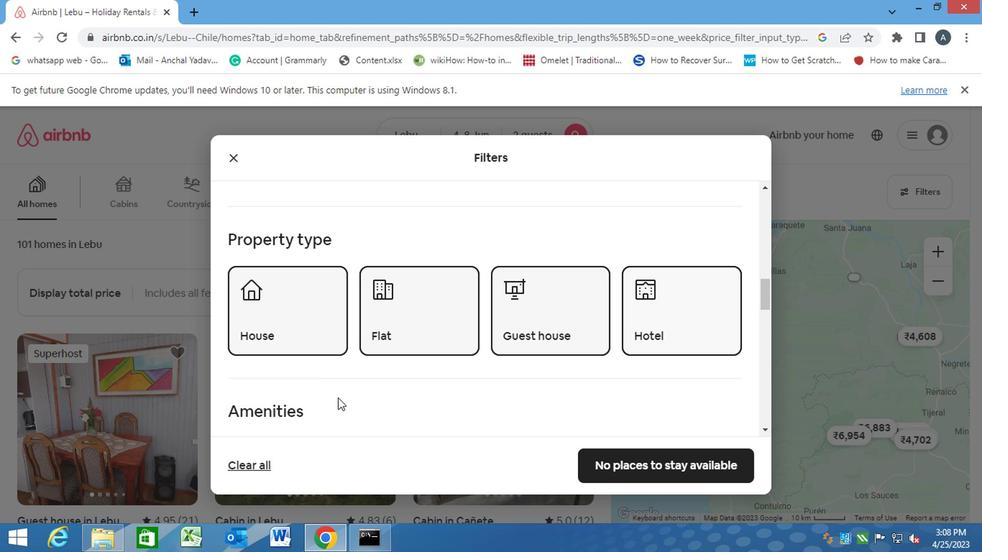 
Action: Mouse scrolled (335, 397) with delta (0, -1)
Screenshot: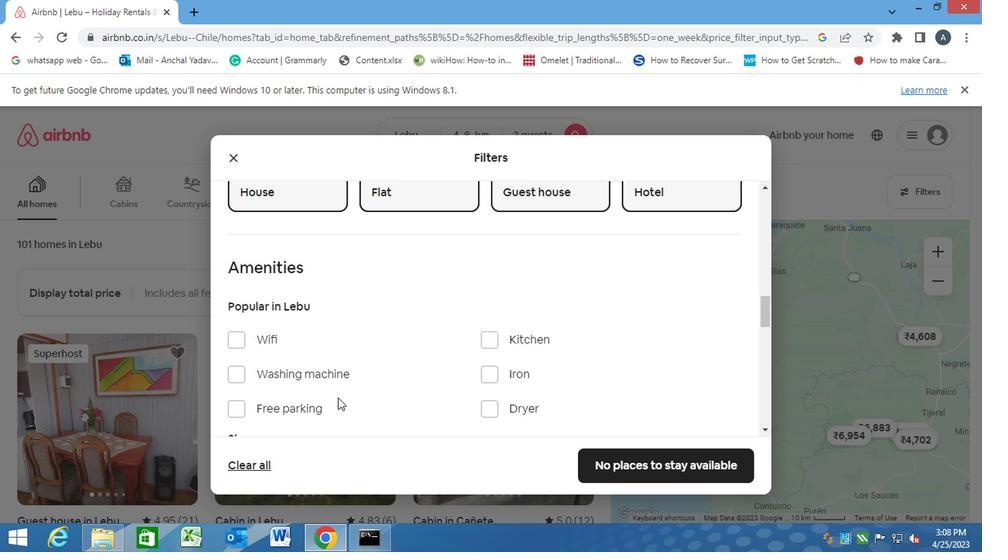 
Action: Mouse scrolled (335, 397) with delta (0, -1)
Screenshot: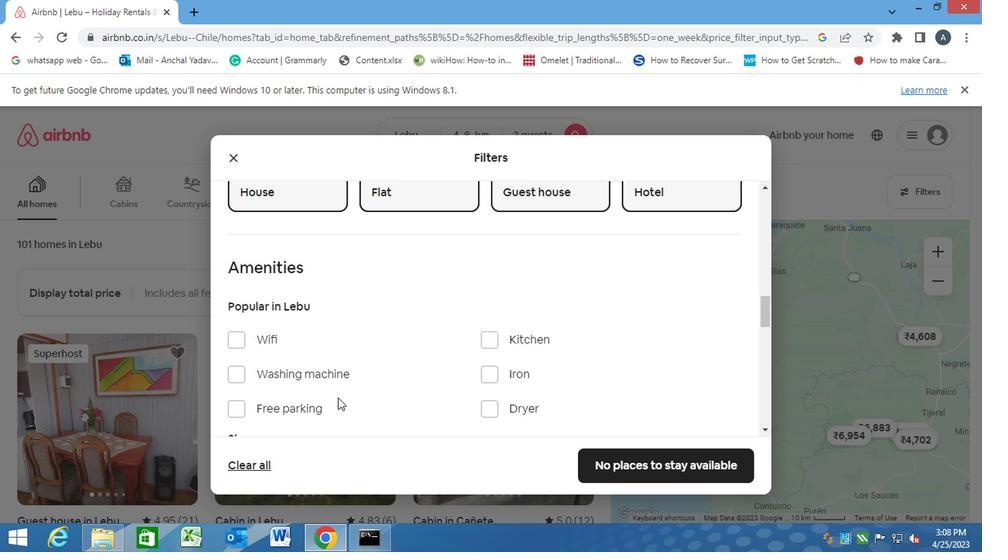 
Action: Mouse scrolled (335, 397) with delta (0, -1)
Screenshot: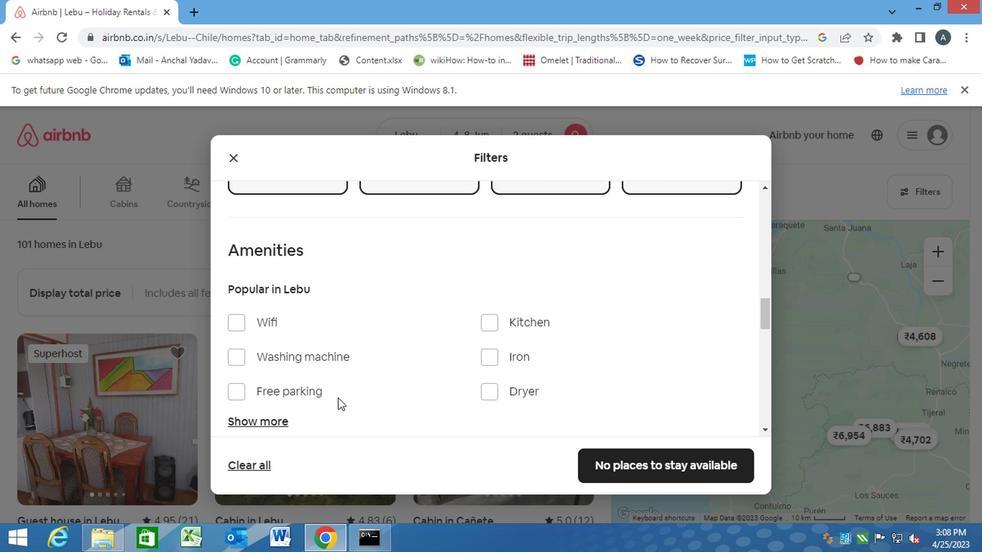 
Action: Mouse scrolled (335, 397) with delta (0, -1)
Screenshot: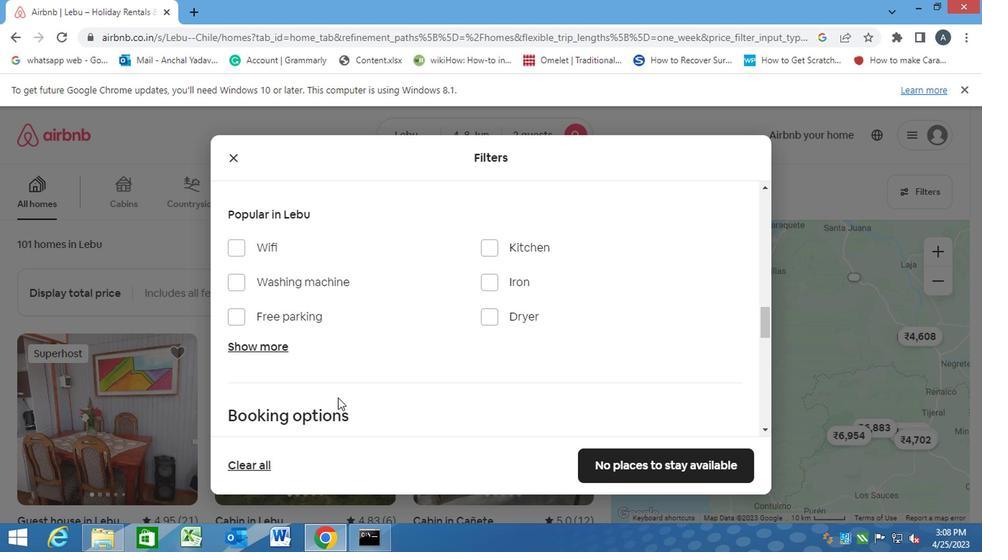 
Action: Mouse moved to (697, 315)
Screenshot: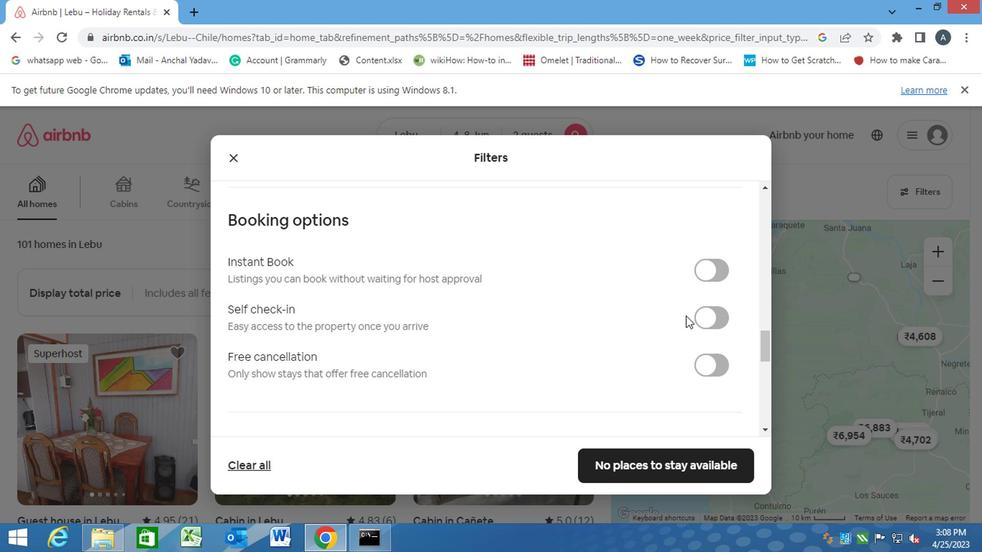 
Action: Mouse pressed left at (697, 315)
Screenshot: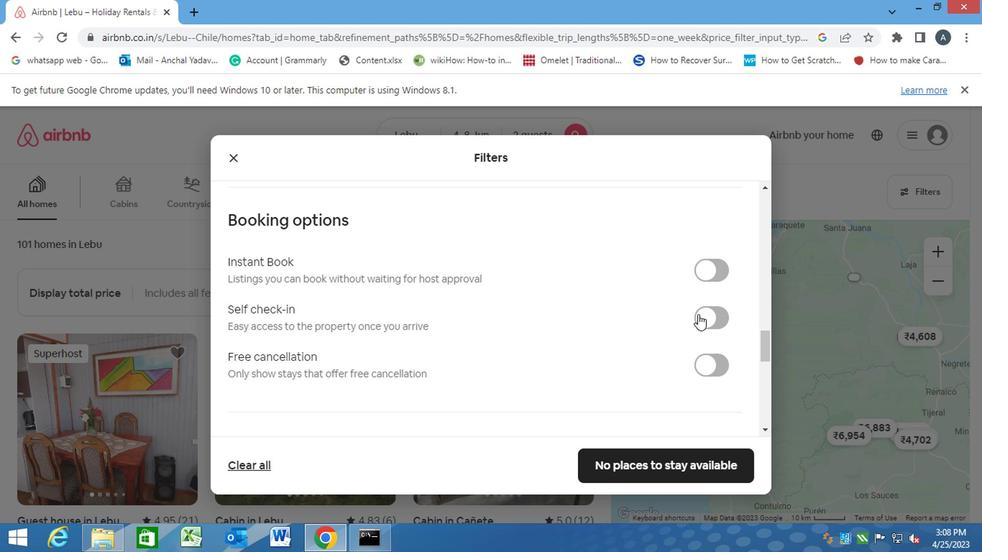 
Action: Mouse moved to (490, 366)
Screenshot: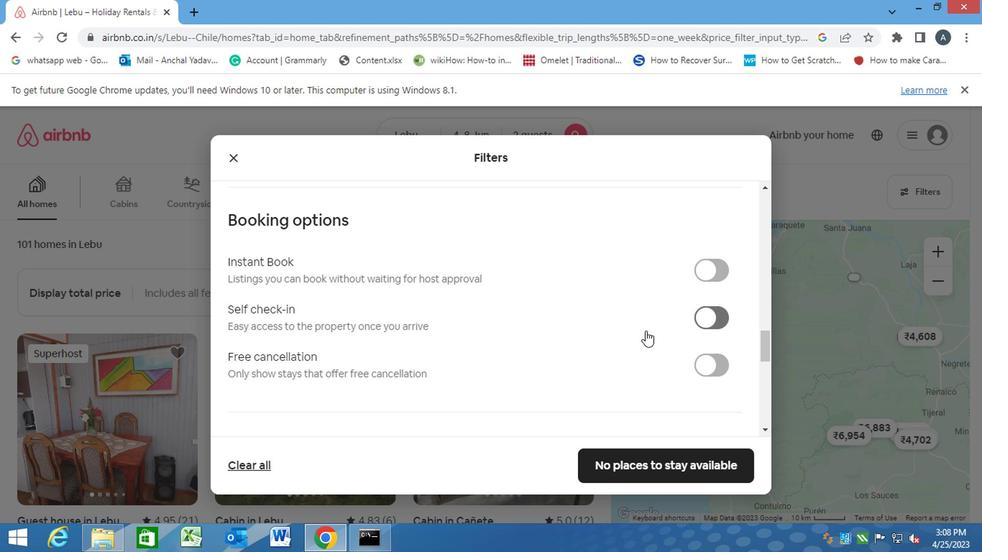 
Action: Mouse scrolled (490, 365) with delta (0, -1)
Screenshot: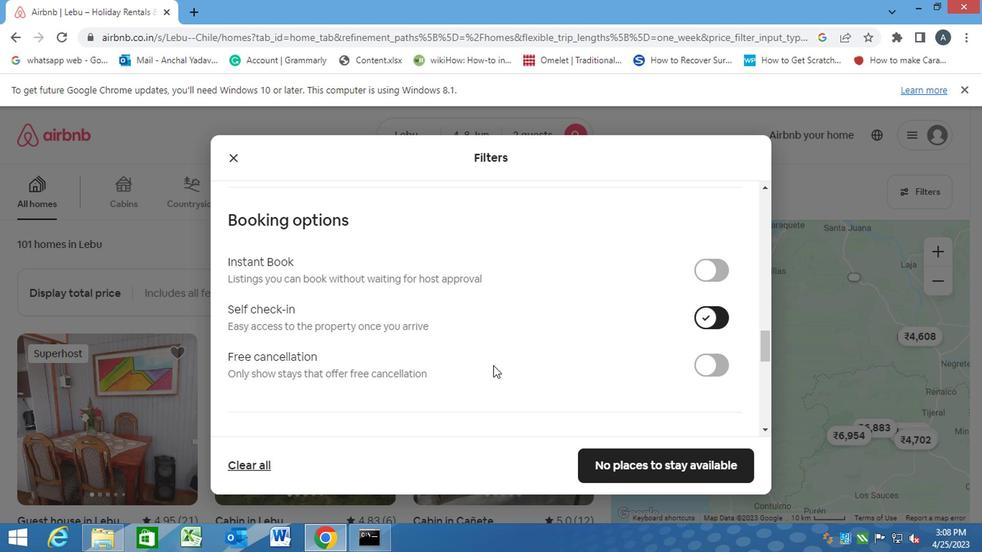 
Action: Mouse scrolled (490, 365) with delta (0, -1)
Screenshot: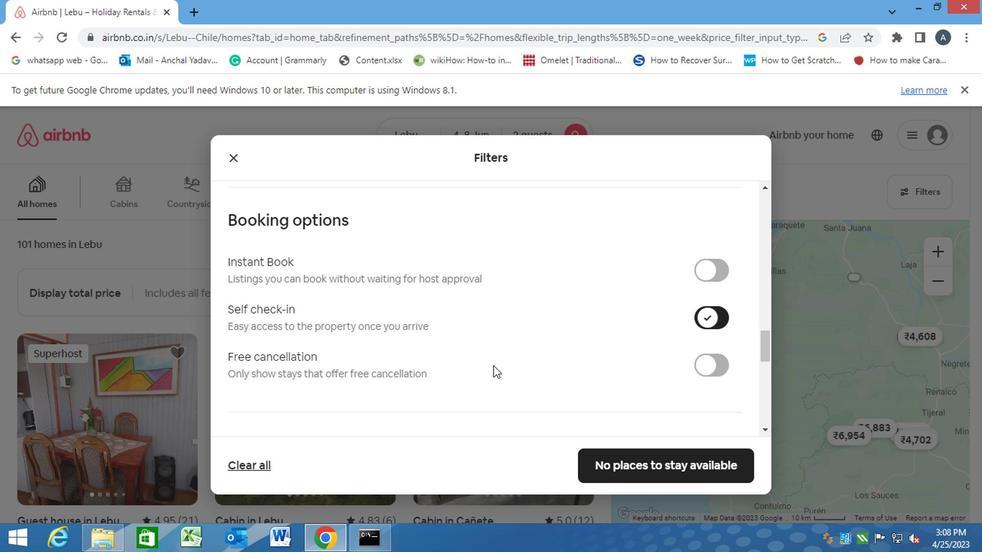 
Action: Mouse scrolled (490, 365) with delta (0, -1)
Screenshot: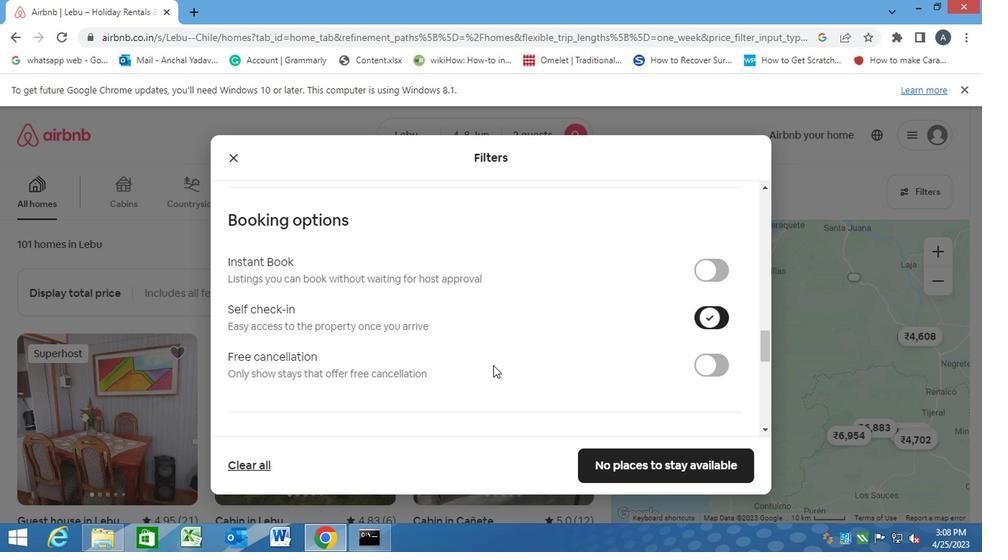 
Action: Mouse scrolled (490, 365) with delta (0, -1)
Screenshot: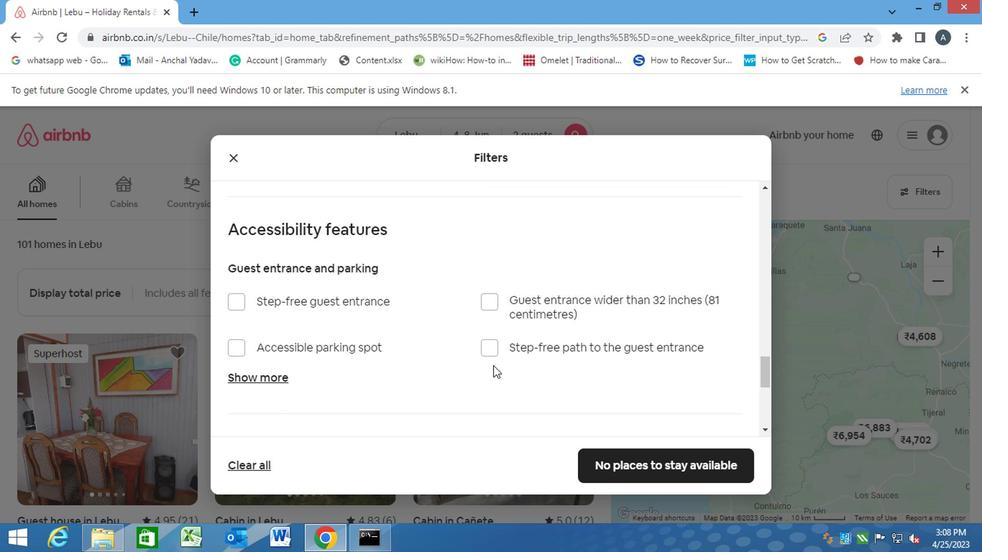 
Action: Mouse scrolled (490, 365) with delta (0, -1)
Screenshot: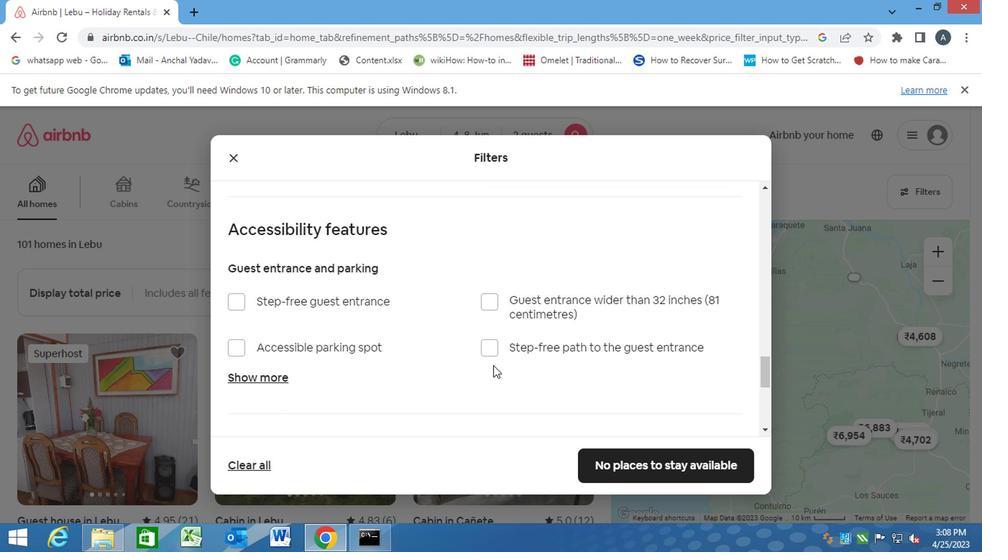 
Action: Mouse scrolled (490, 365) with delta (0, -1)
Screenshot: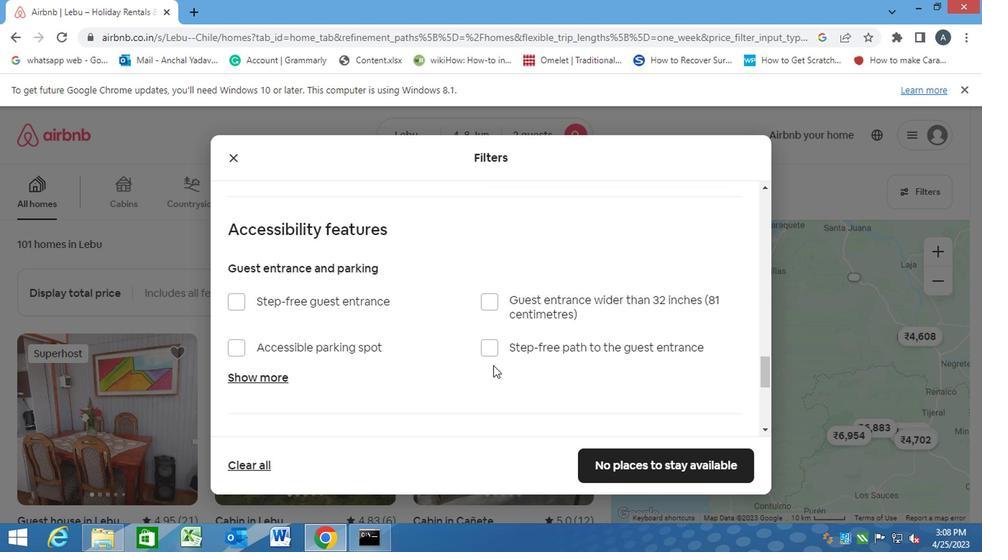 
Action: Mouse moved to (233, 417)
Screenshot: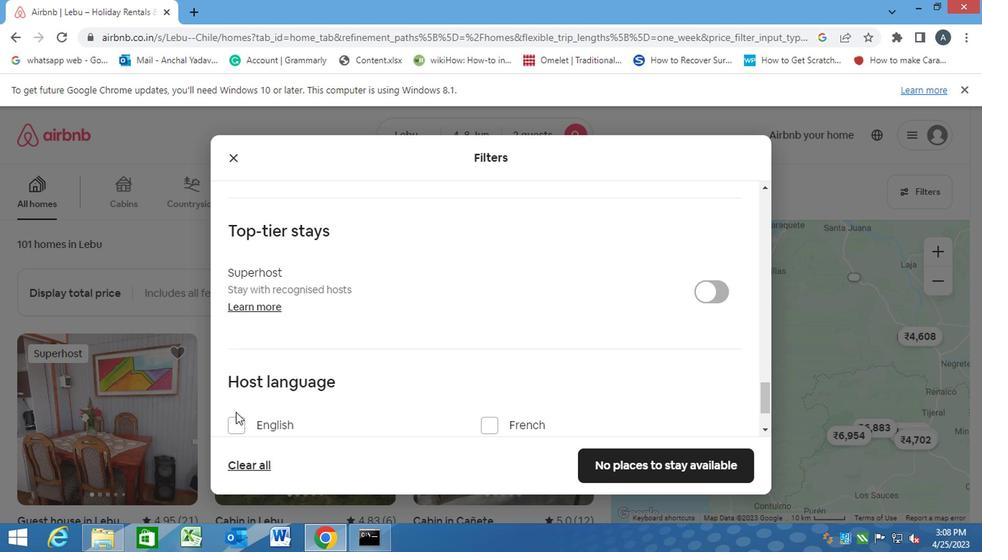 
Action: Mouse pressed left at (233, 417)
Screenshot: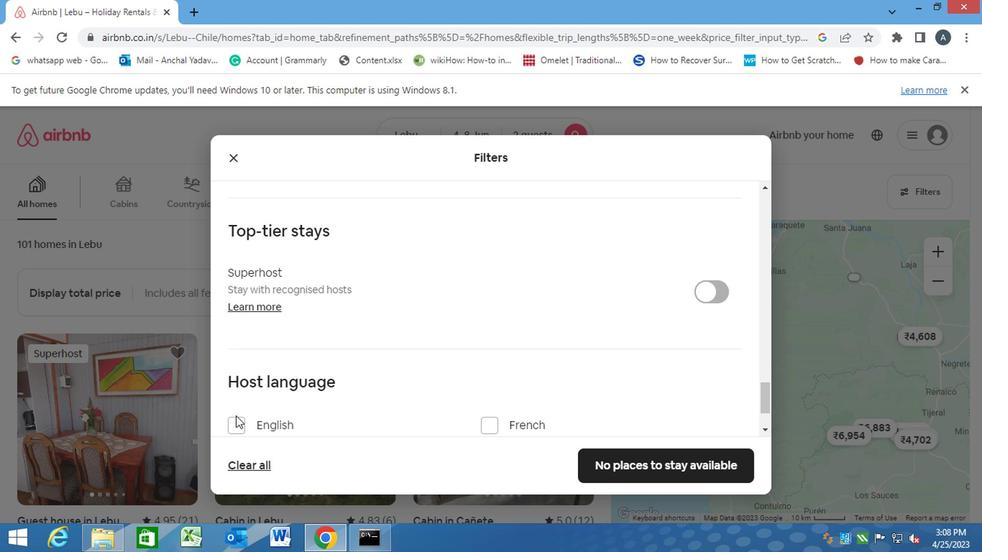 
Action: Mouse moved to (621, 465)
Screenshot: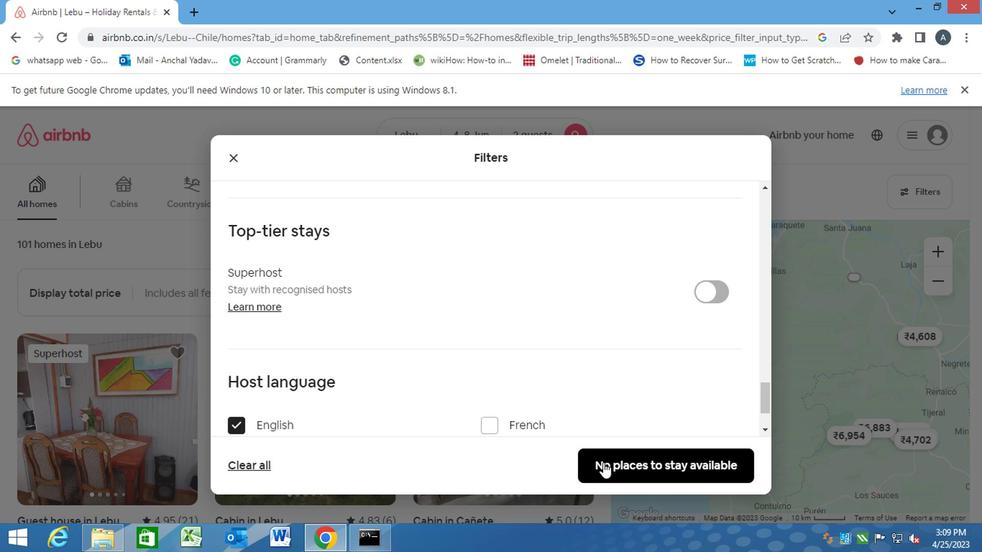 
Action: Mouse pressed left at (621, 465)
Screenshot: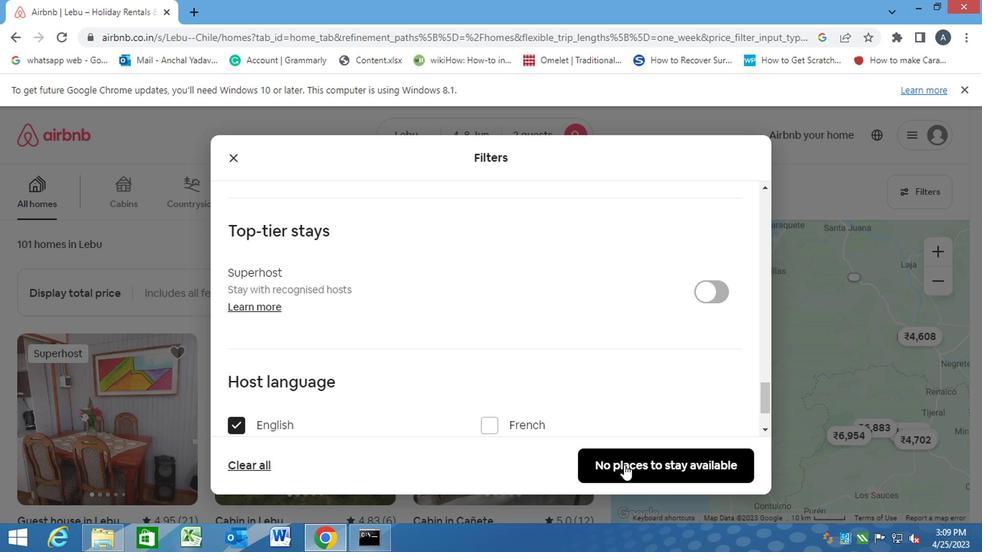
